 Task: Find connections with filter location Santa Cruz with filter topic #lawtechwith filter profile language English with filter current company AKQA with filter school The Bishop's School with filter industry Graphic Design with filter service category Lead Generation with filter keywords title Concierge
Action: Mouse moved to (543, 78)
Screenshot: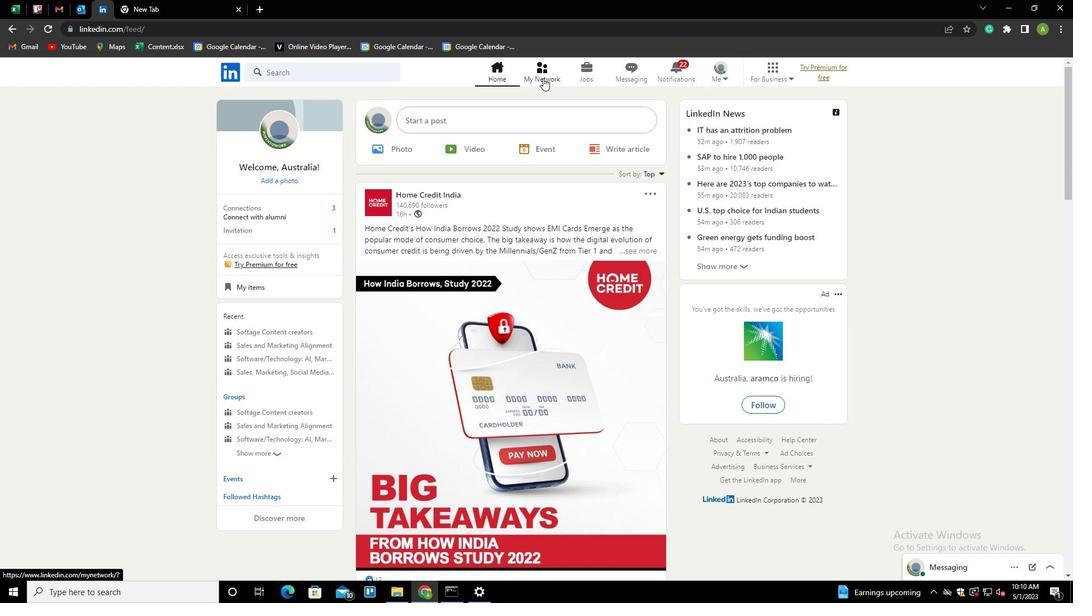 
Action: Mouse pressed left at (543, 78)
Screenshot: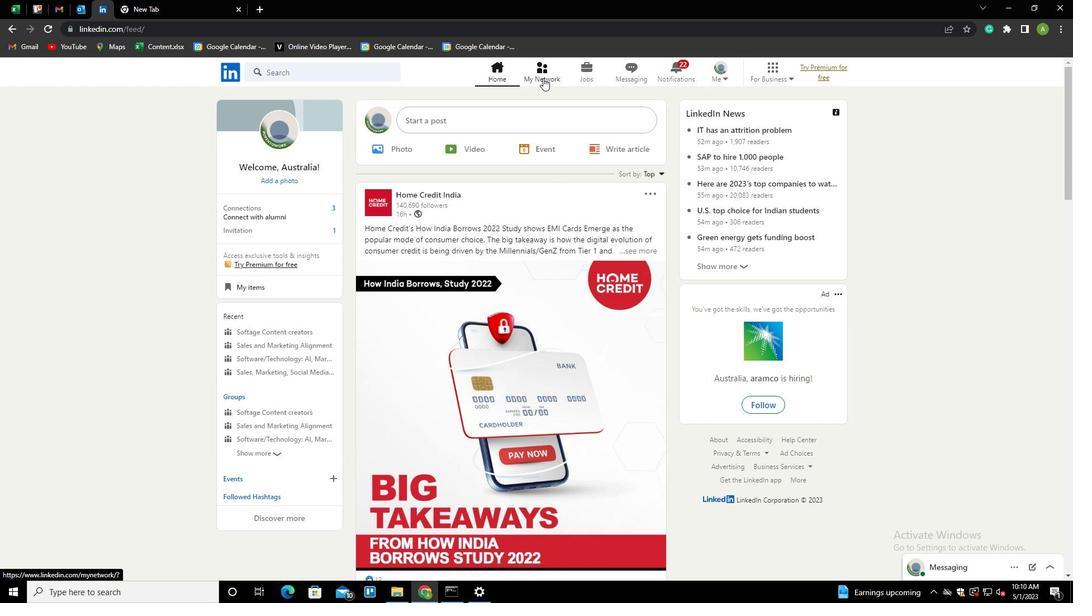 
Action: Mouse moved to (280, 134)
Screenshot: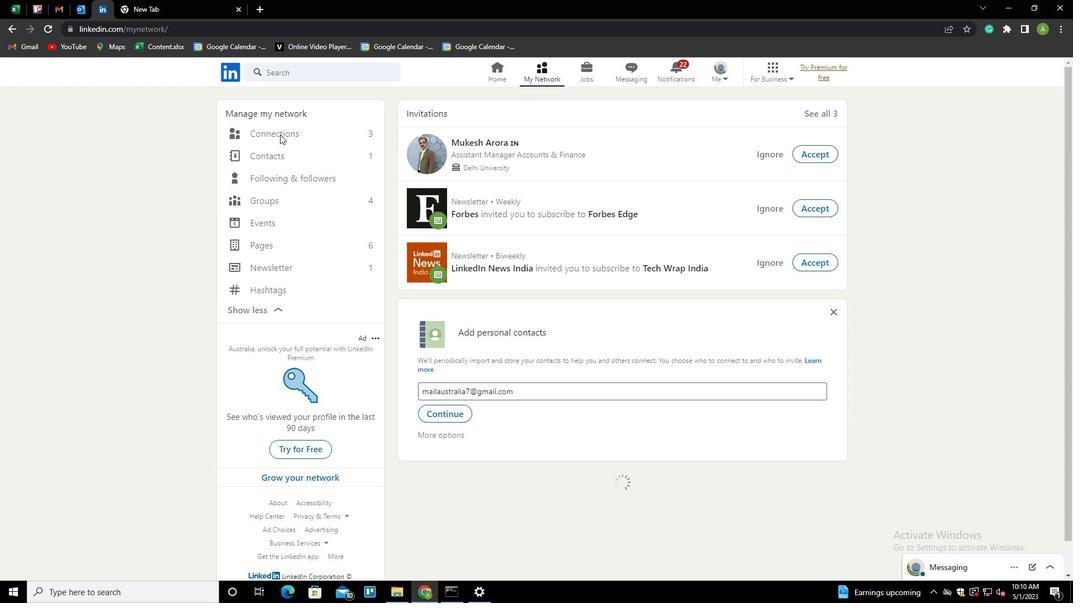 
Action: Mouse pressed left at (280, 134)
Screenshot: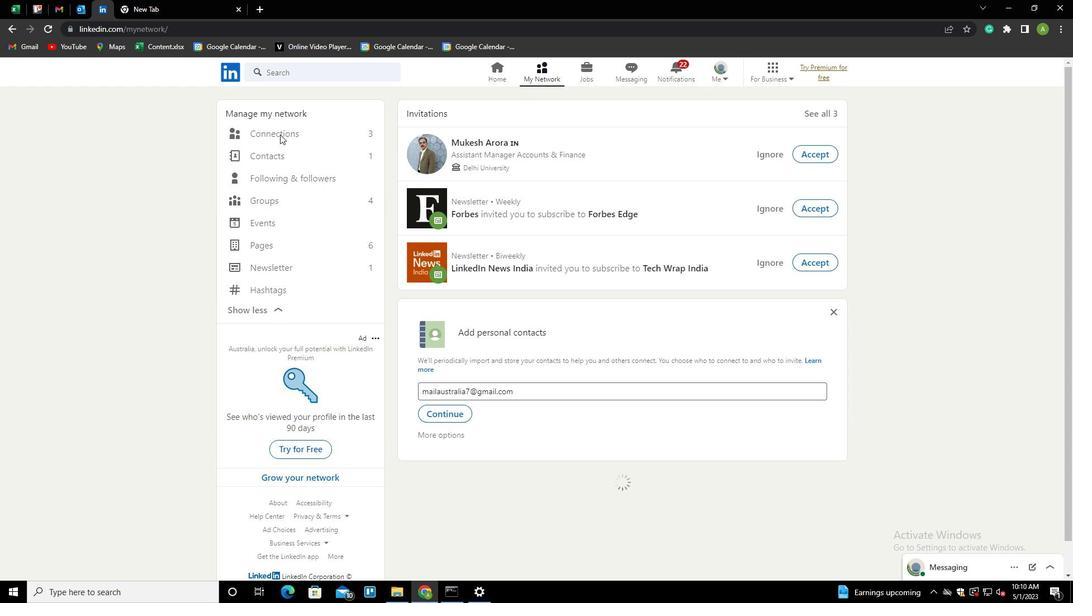 
Action: Mouse moved to (609, 134)
Screenshot: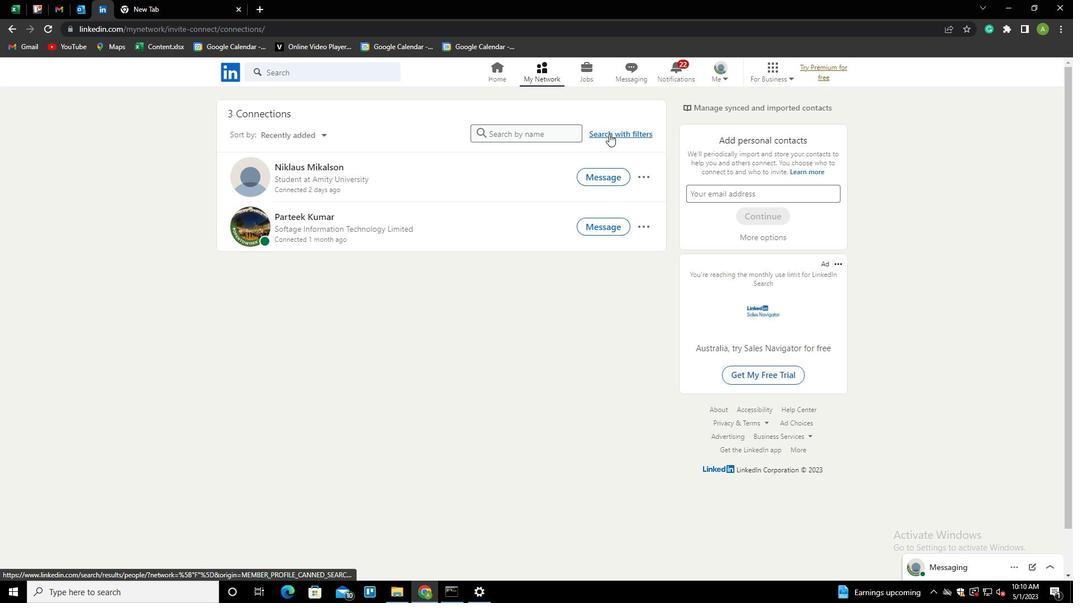 
Action: Mouse pressed left at (609, 134)
Screenshot: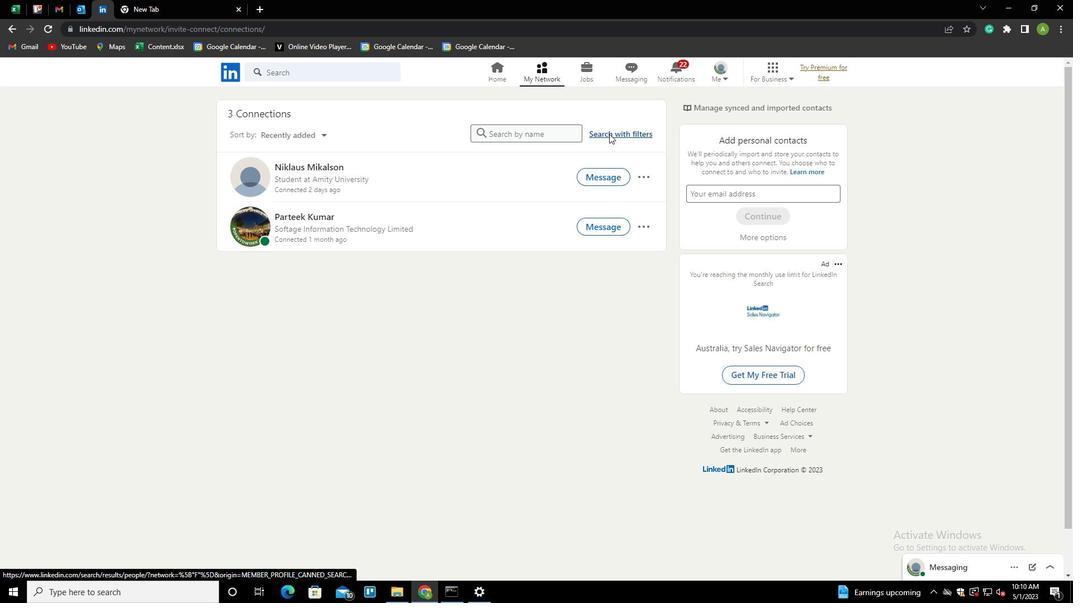 
Action: Mouse moved to (568, 103)
Screenshot: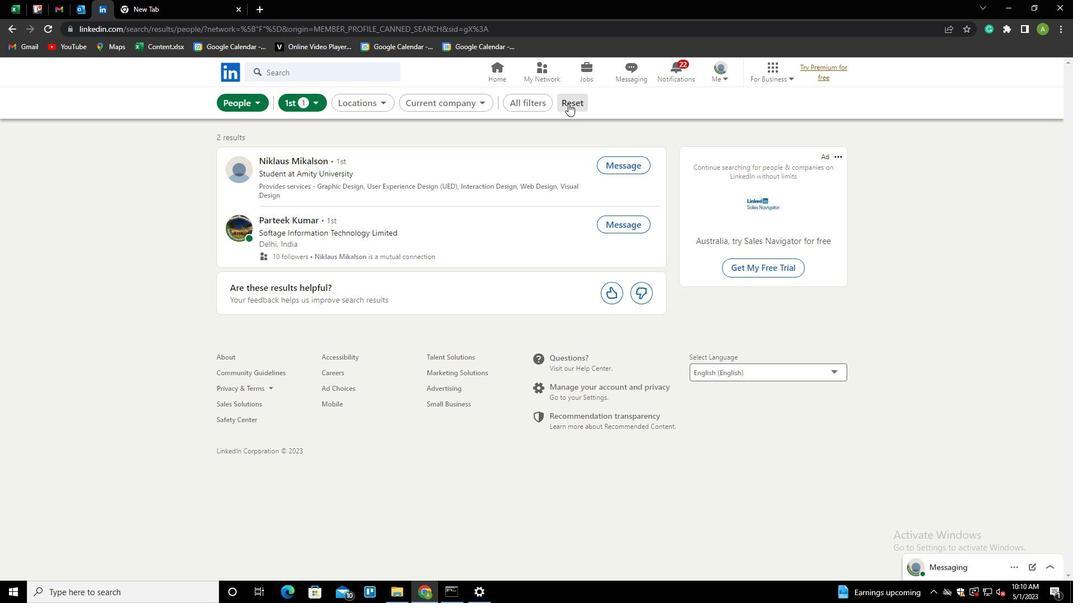 
Action: Mouse pressed left at (568, 103)
Screenshot: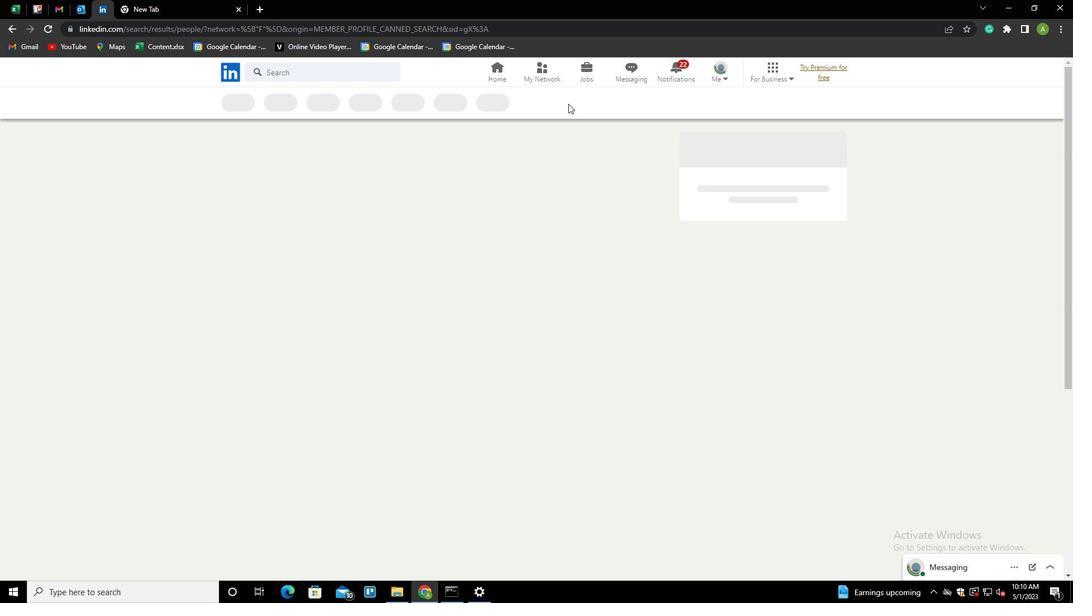 
Action: Mouse moved to (546, 107)
Screenshot: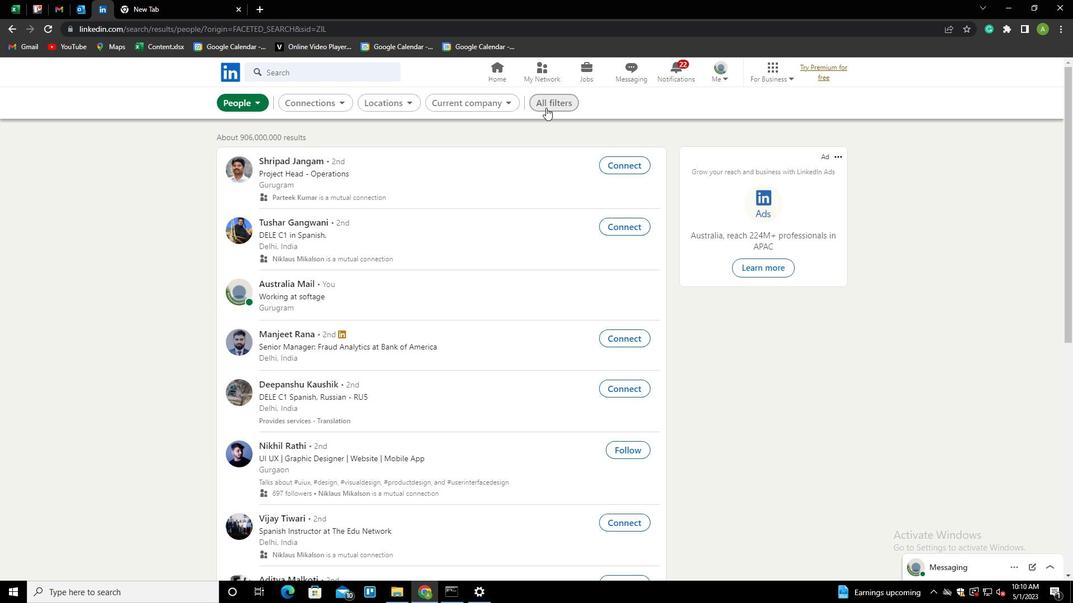 
Action: Mouse pressed left at (546, 107)
Screenshot: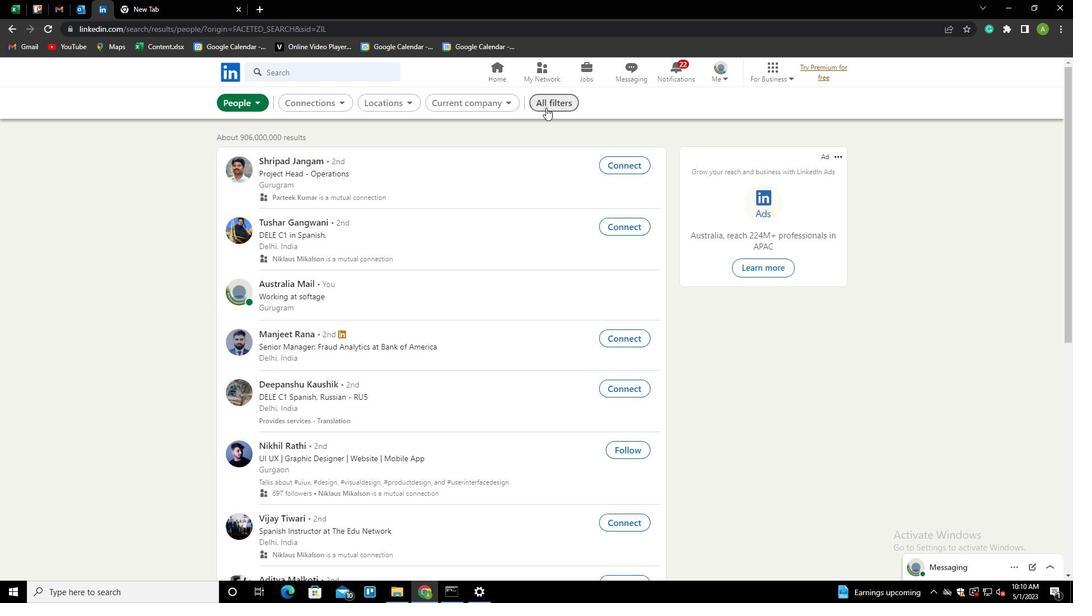 
Action: Mouse moved to (846, 251)
Screenshot: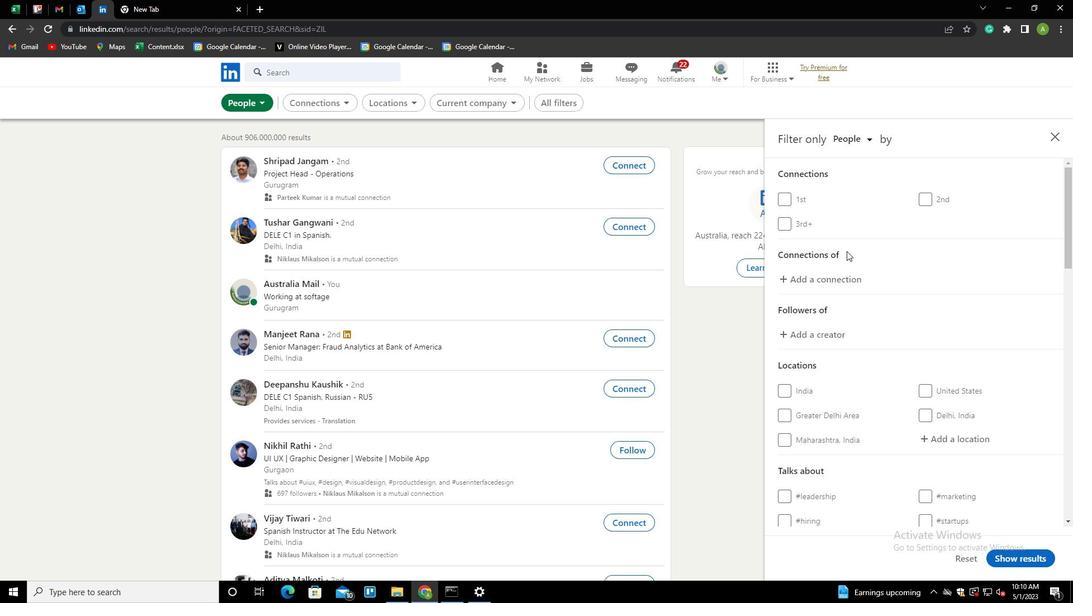 
Action: Mouse scrolled (846, 250) with delta (0, 0)
Screenshot: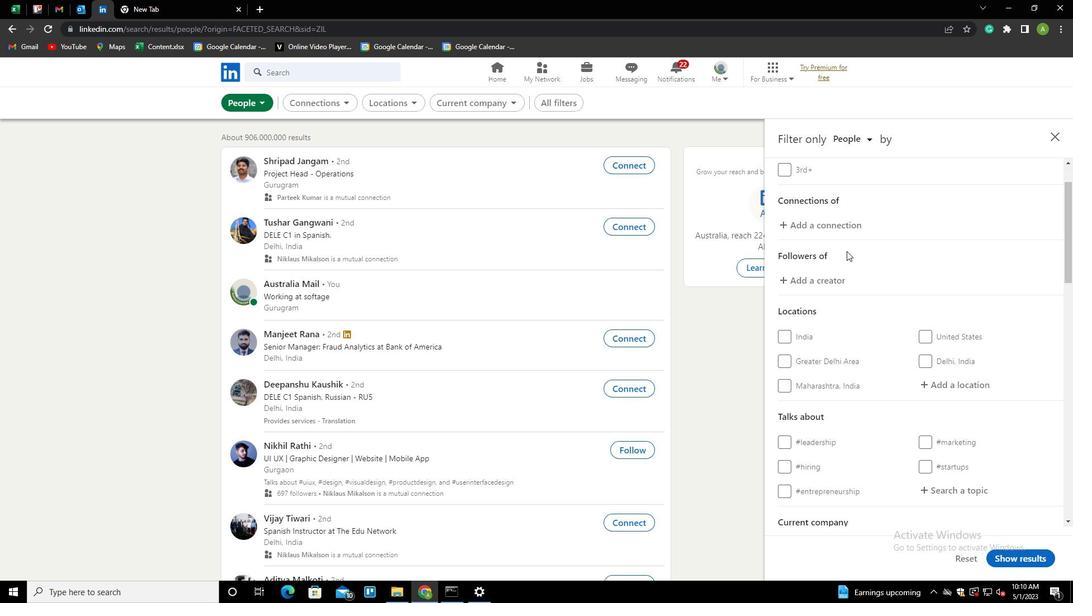 
Action: Mouse scrolled (846, 250) with delta (0, 0)
Screenshot: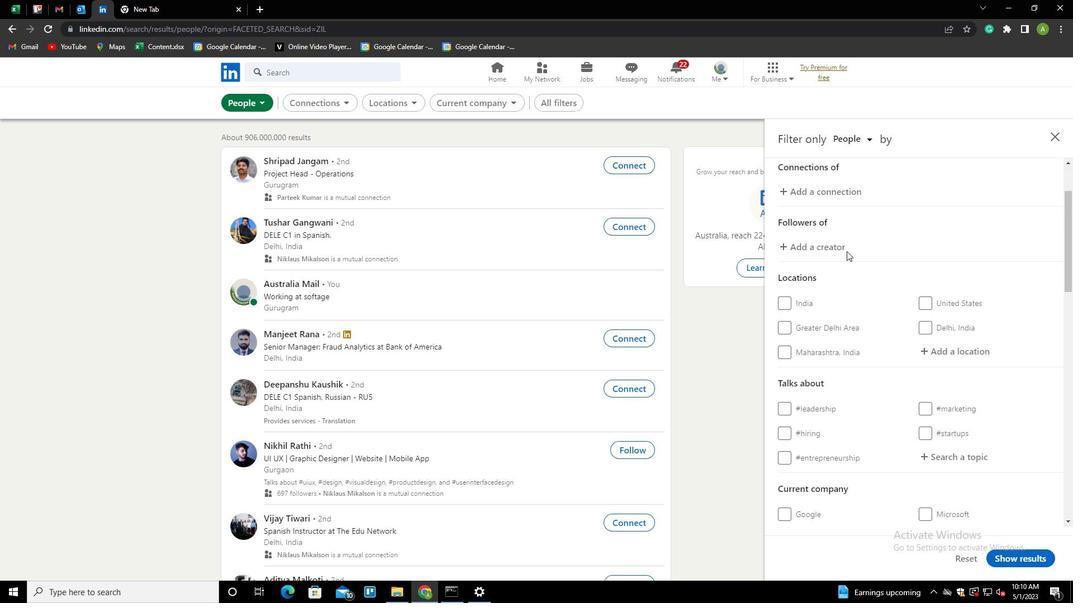 
Action: Mouse scrolled (846, 250) with delta (0, 0)
Screenshot: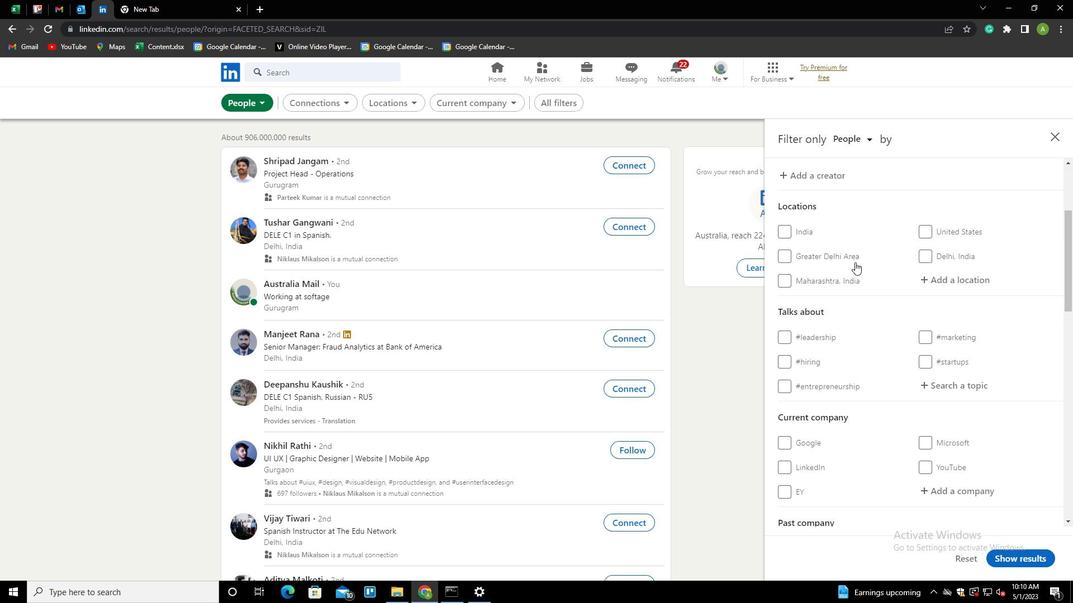 
Action: Mouse moved to (931, 266)
Screenshot: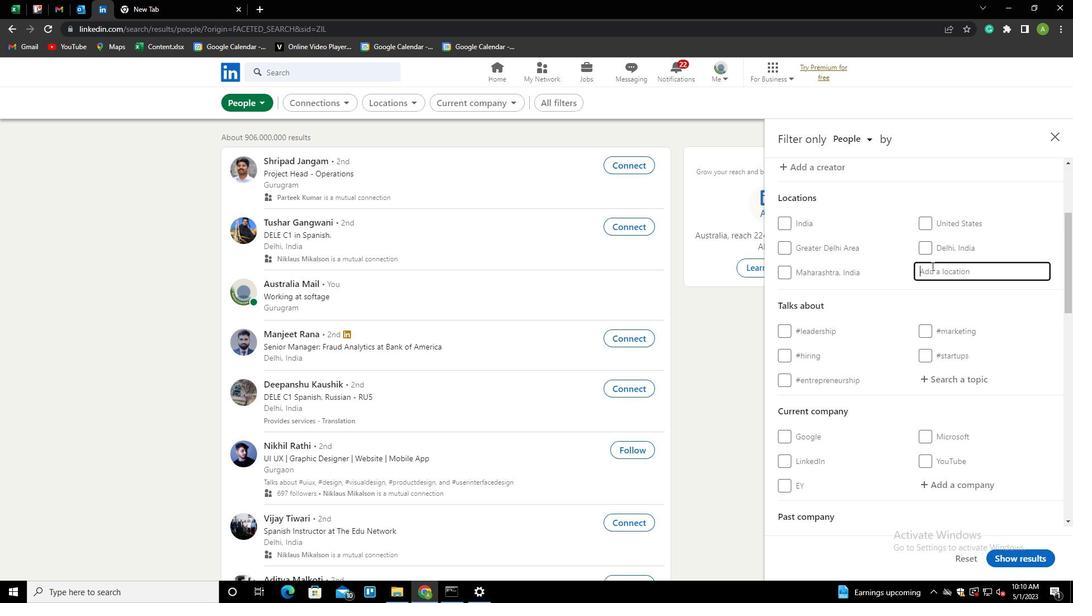 
Action: Mouse pressed left at (931, 266)
Screenshot: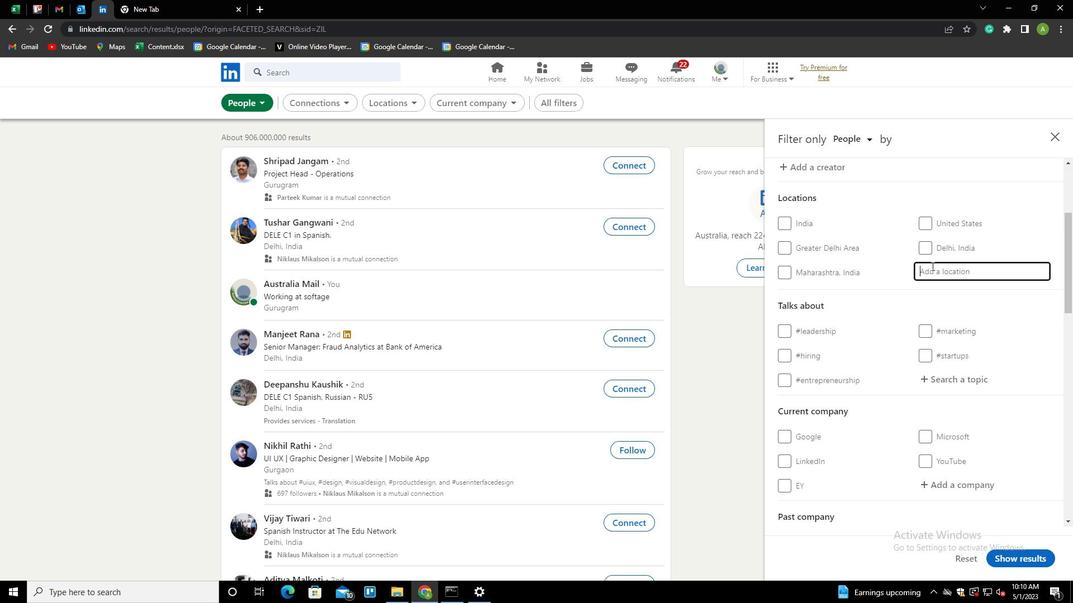 
Action: Key pressed <Key.shift>SANTA<Key.space>CRUZ<Key.down><Key.enter>
Screenshot: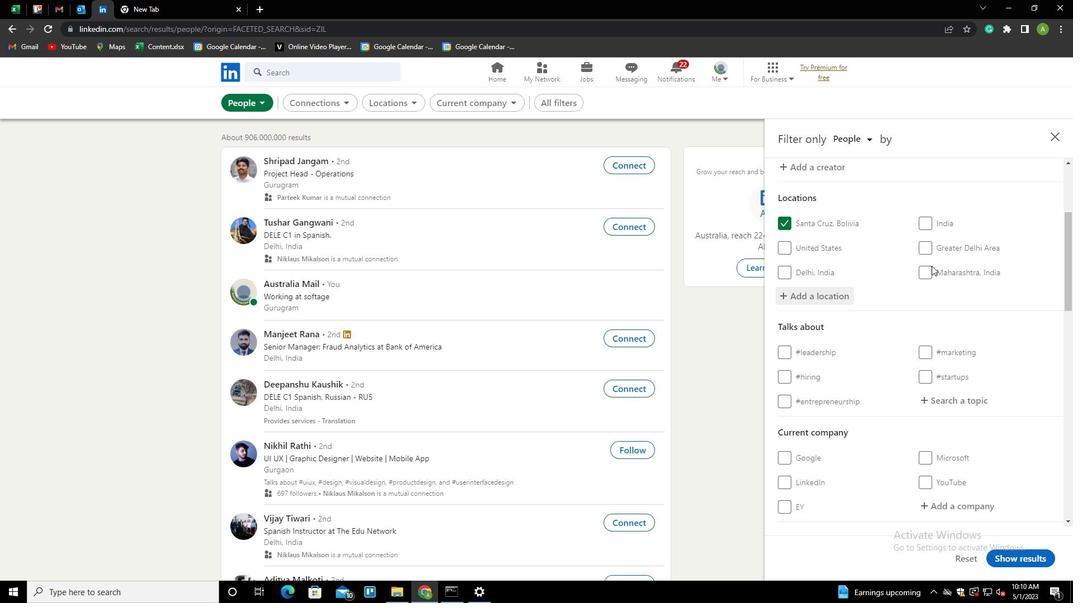 
Action: Mouse scrolled (931, 265) with delta (0, 0)
Screenshot: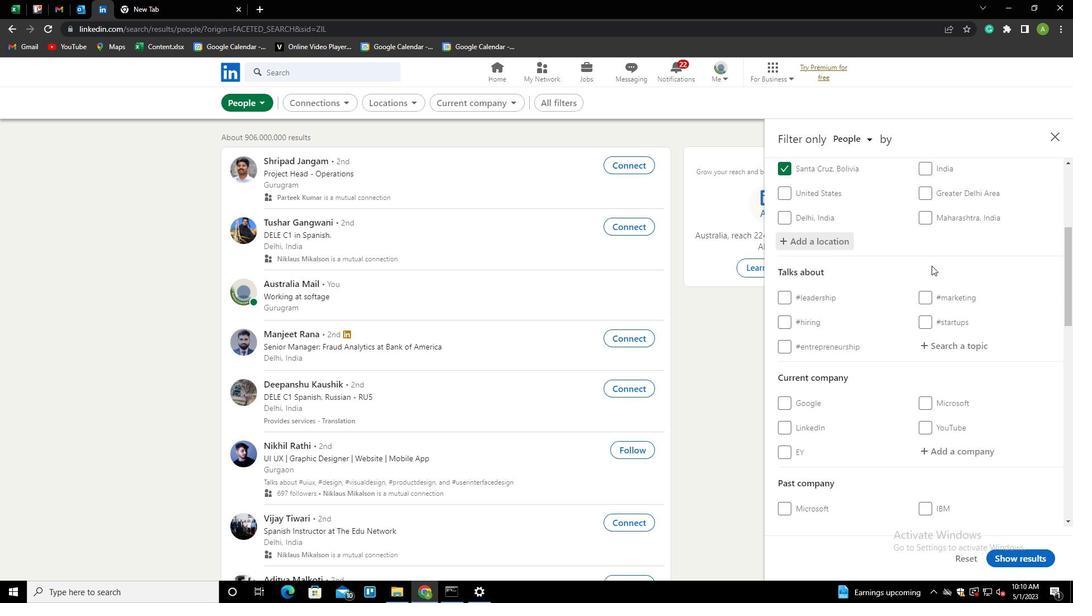 
Action: Mouse scrolled (931, 265) with delta (0, 0)
Screenshot: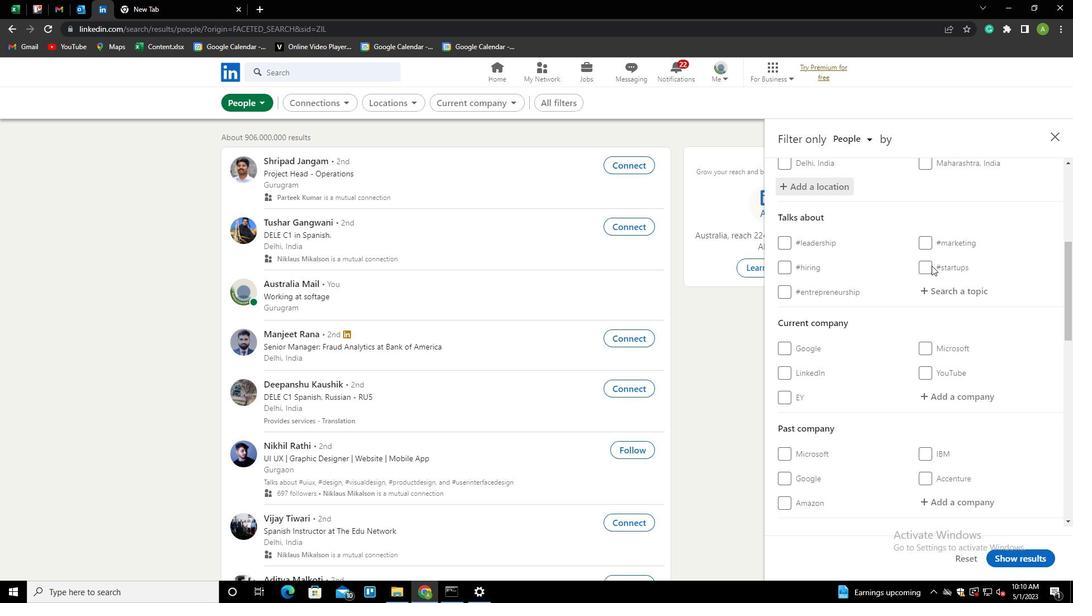
Action: Mouse moved to (940, 292)
Screenshot: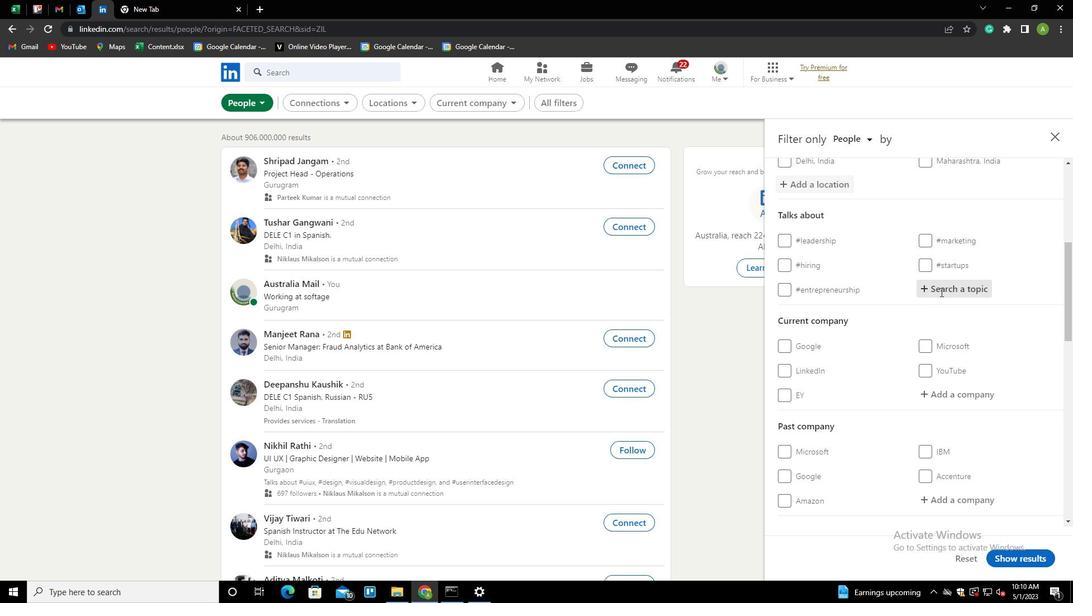 
Action: Mouse pressed left at (940, 292)
Screenshot: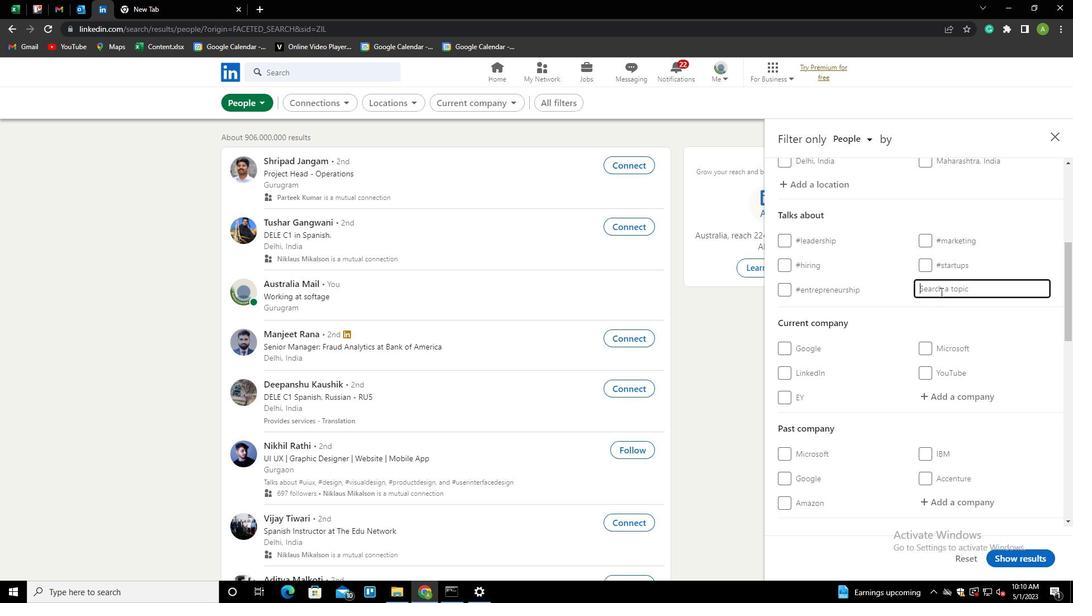 
Action: Key pressed LAWTECH<Key.down><Key.enter>
Screenshot: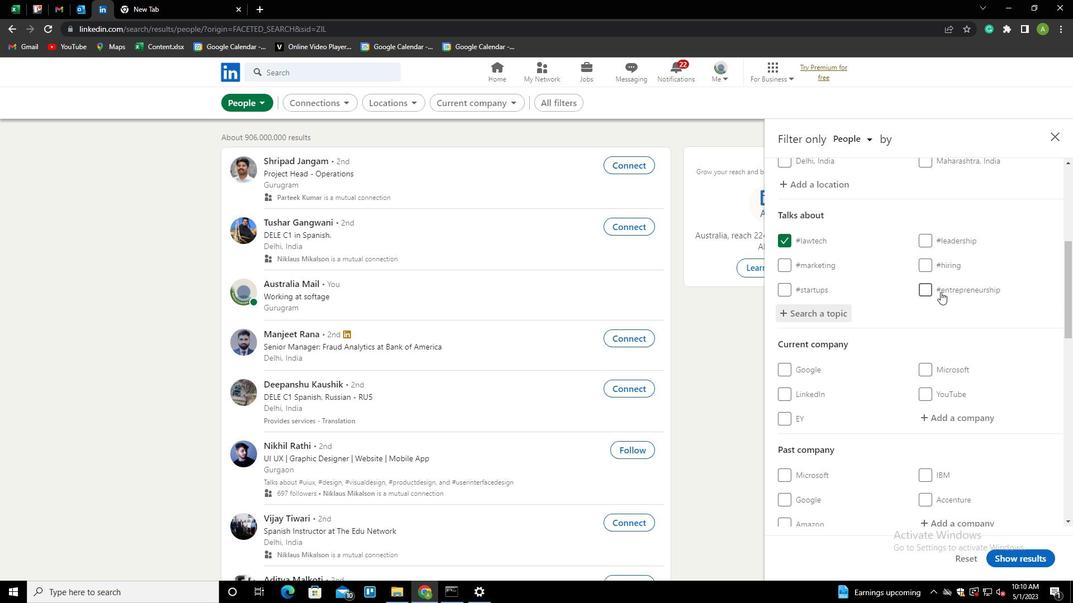 
Action: Mouse scrolled (940, 291) with delta (0, 0)
Screenshot: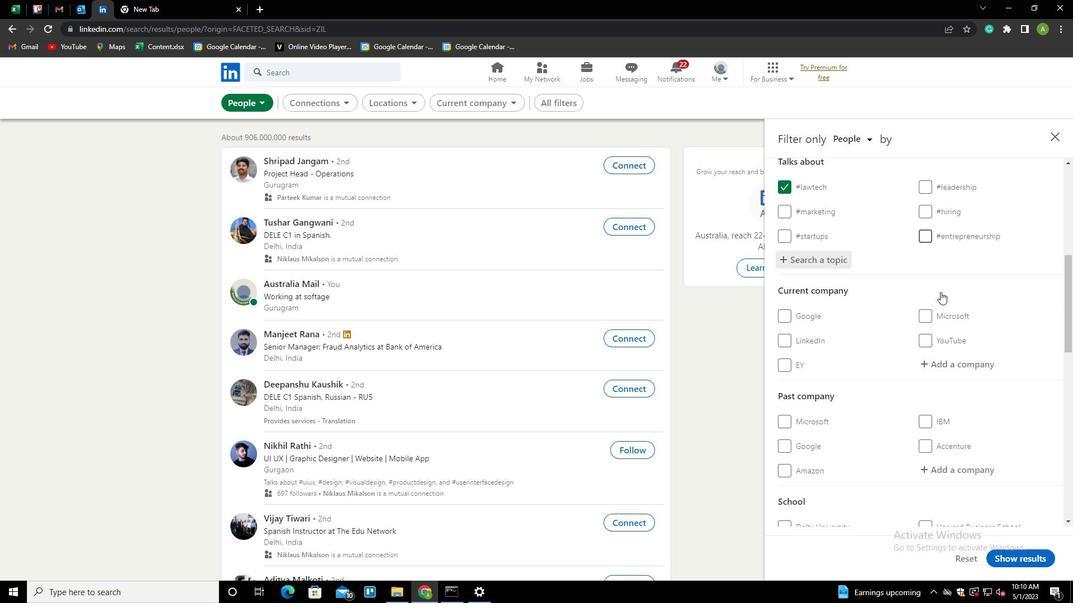 
Action: Mouse scrolled (940, 291) with delta (0, 0)
Screenshot: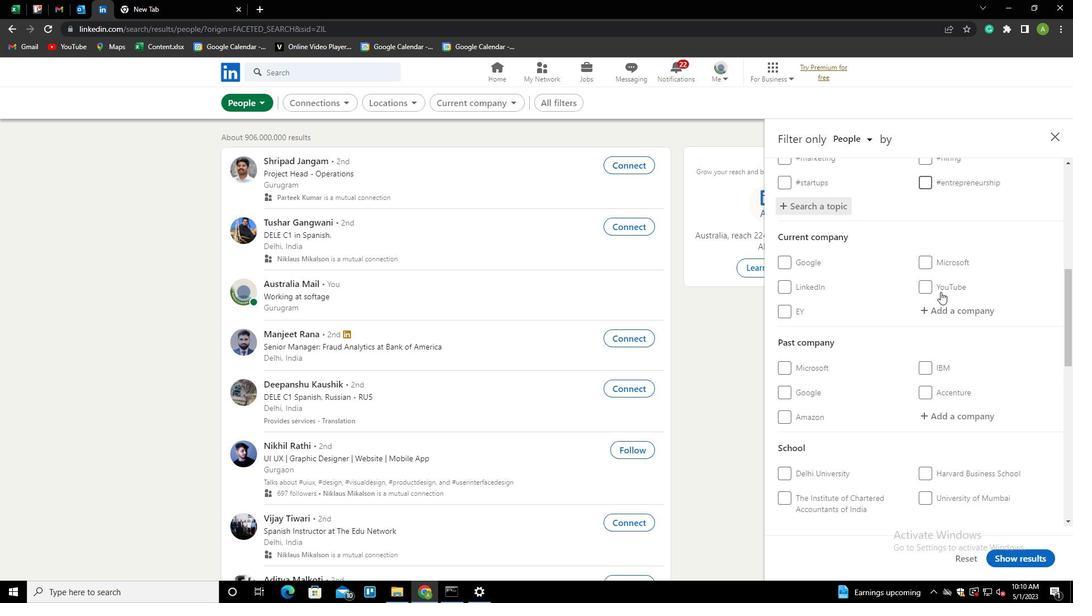 
Action: Mouse scrolled (940, 291) with delta (0, 0)
Screenshot: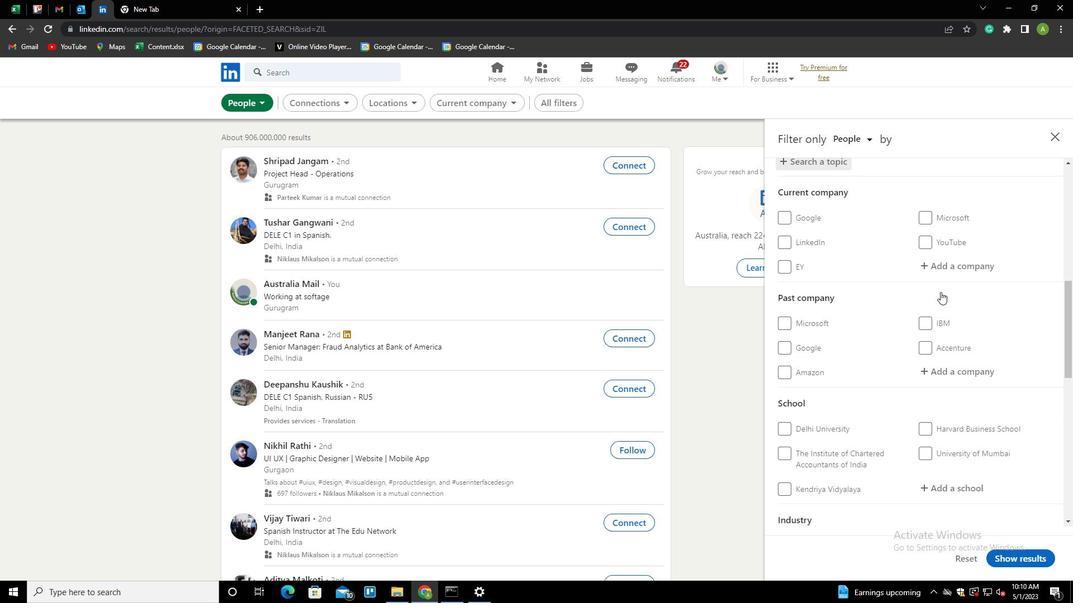 
Action: Mouse scrolled (940, 291) with delta (0, 0)
Screenshot: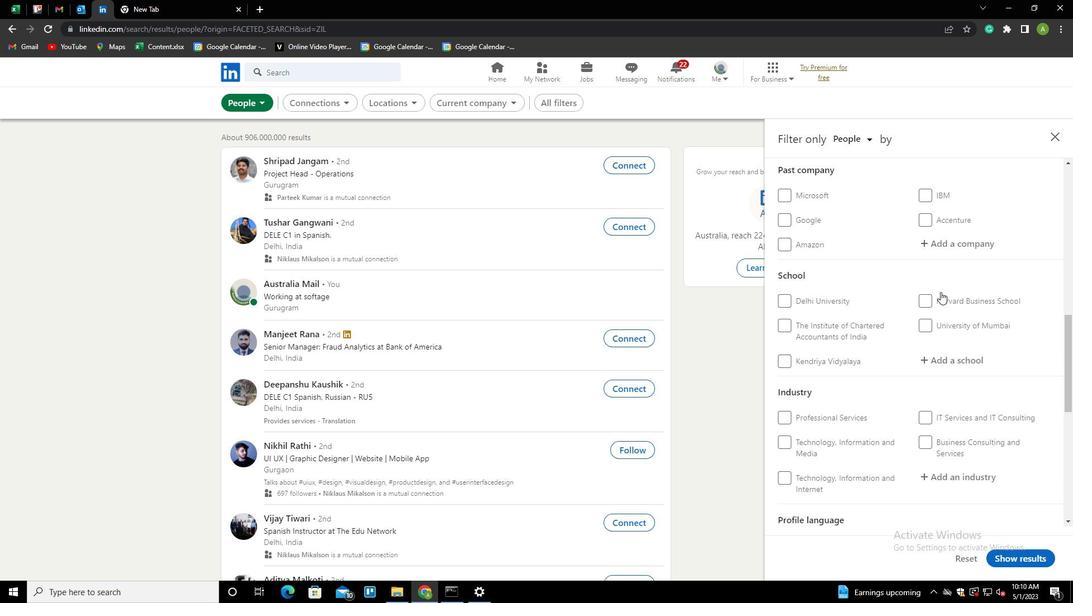
Action: Mouse scrolled (940, 291) with delta (0, 0)
Screenshot: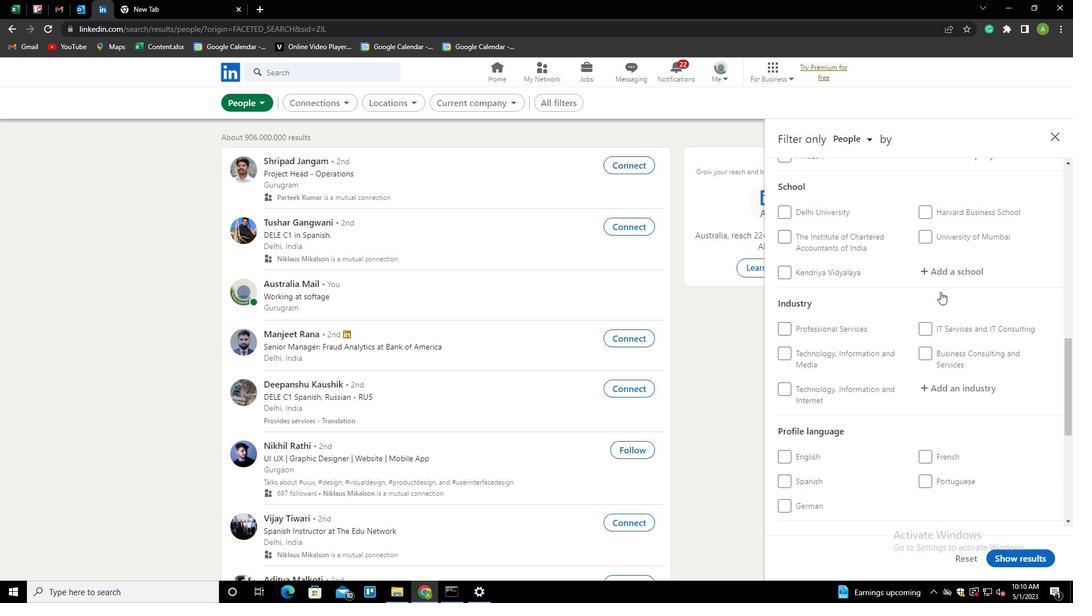 
Action: Mouse scrolled (940, 291) with delta (0, 0)
Screenshot: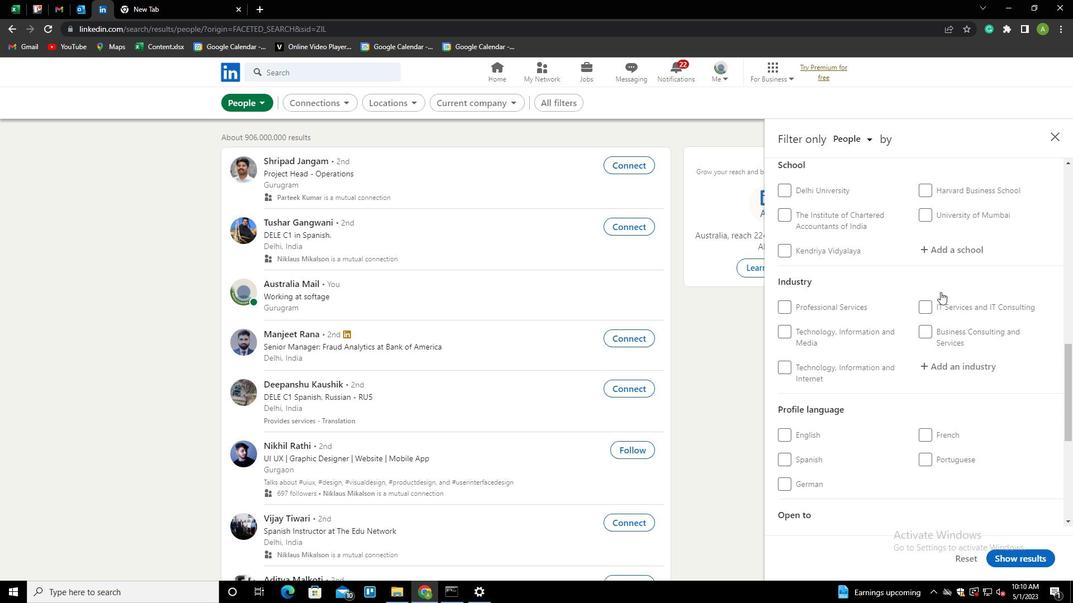 
Action: Mouse scrolled (940, 291) with delta (0, 0)
Screenshot: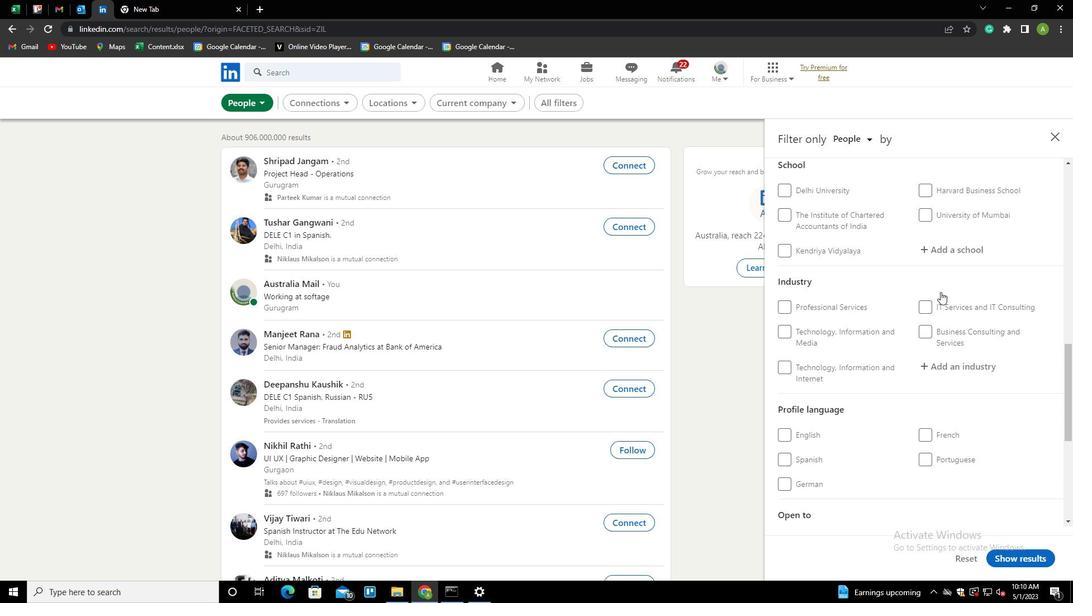 
Action: Mouse scrolled (940, 291) with delta (0, 0)
Screenshot: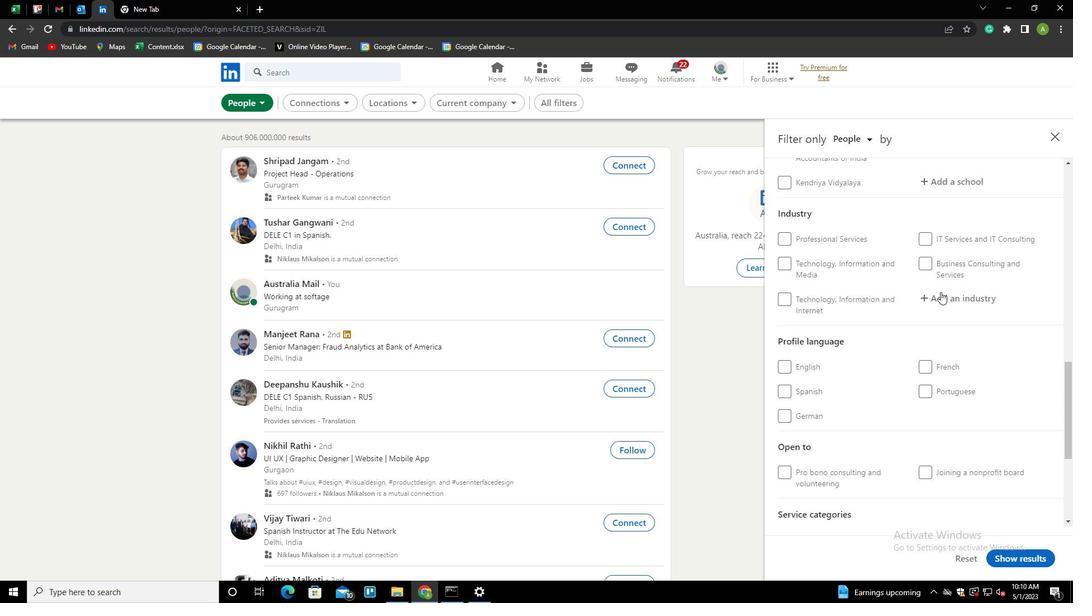 
Action: Mouse scrolled (940, 291) with delta (0, 0)
Screenshot: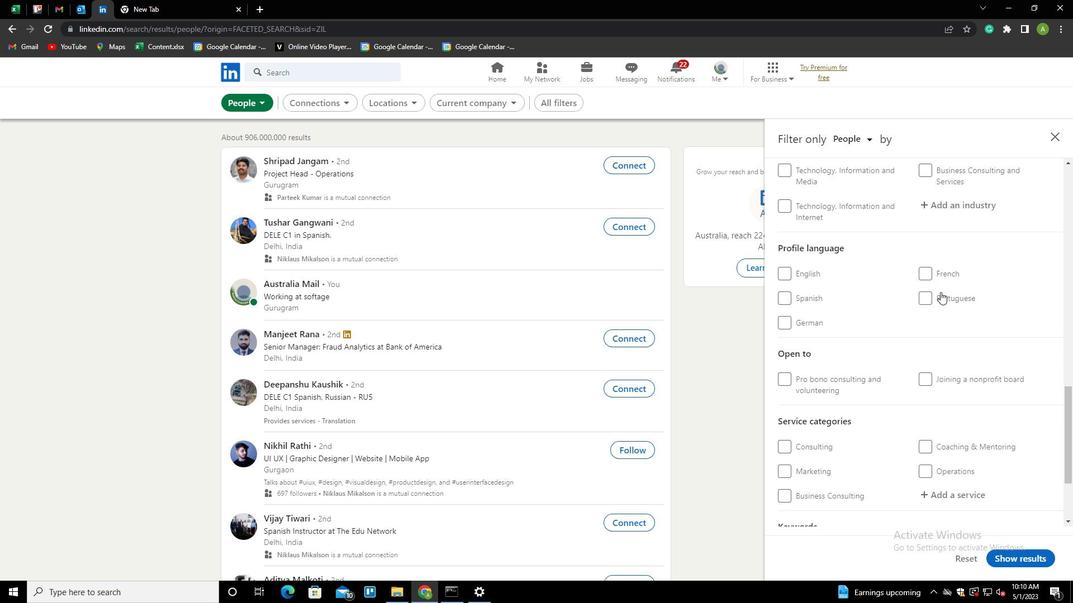 
Action: Mouse scrolled (940, 291) with delta (0, 0)
Screenshot: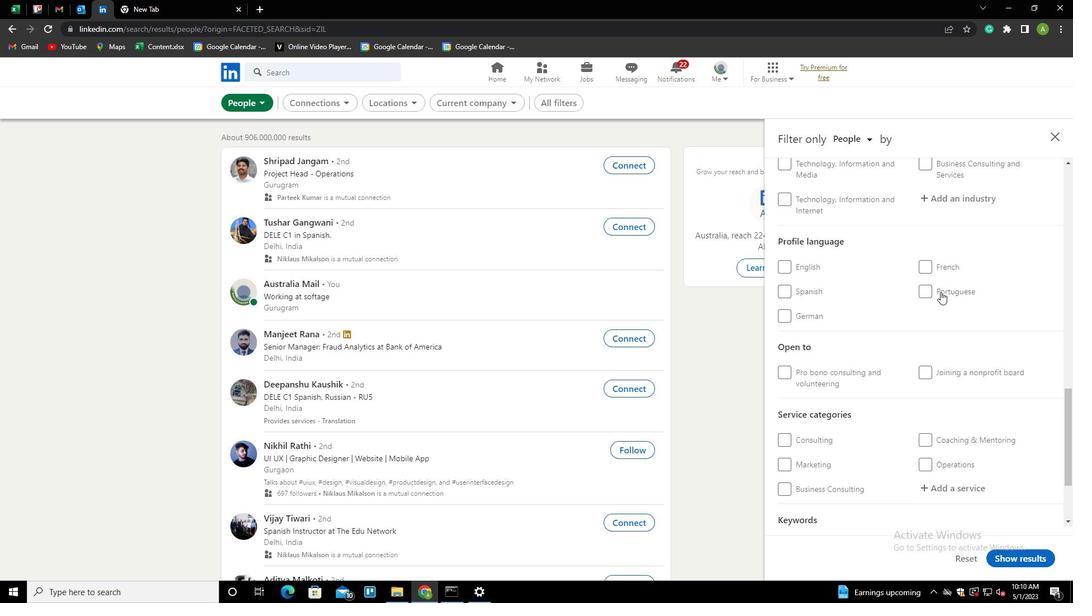 
Action: Mouse moved to (789, 264)
Screenshot: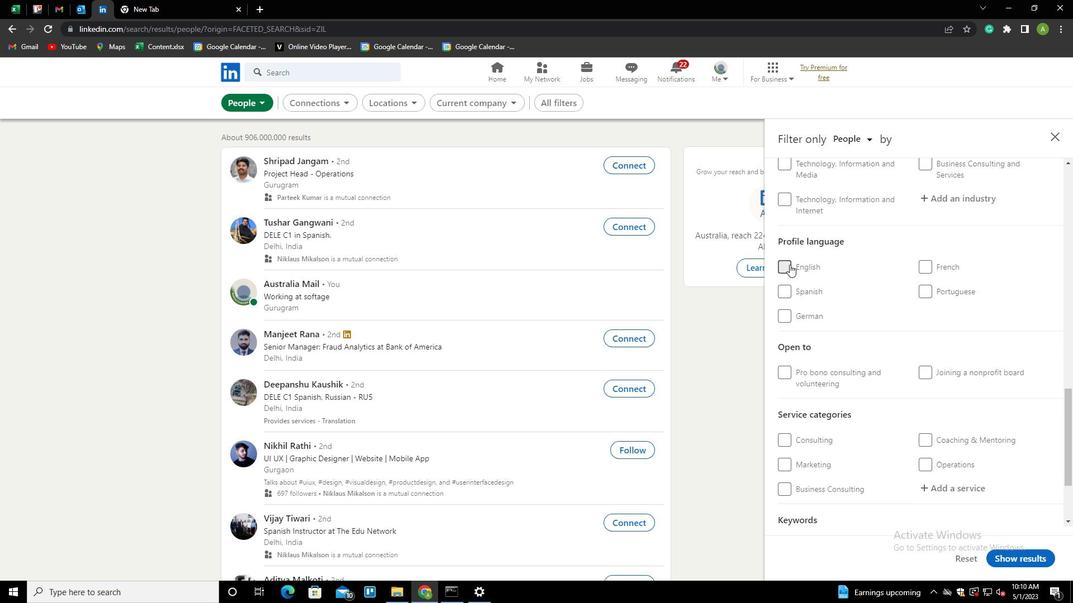 
Action: Mouse pressed left at (789, 264)
Screenshot: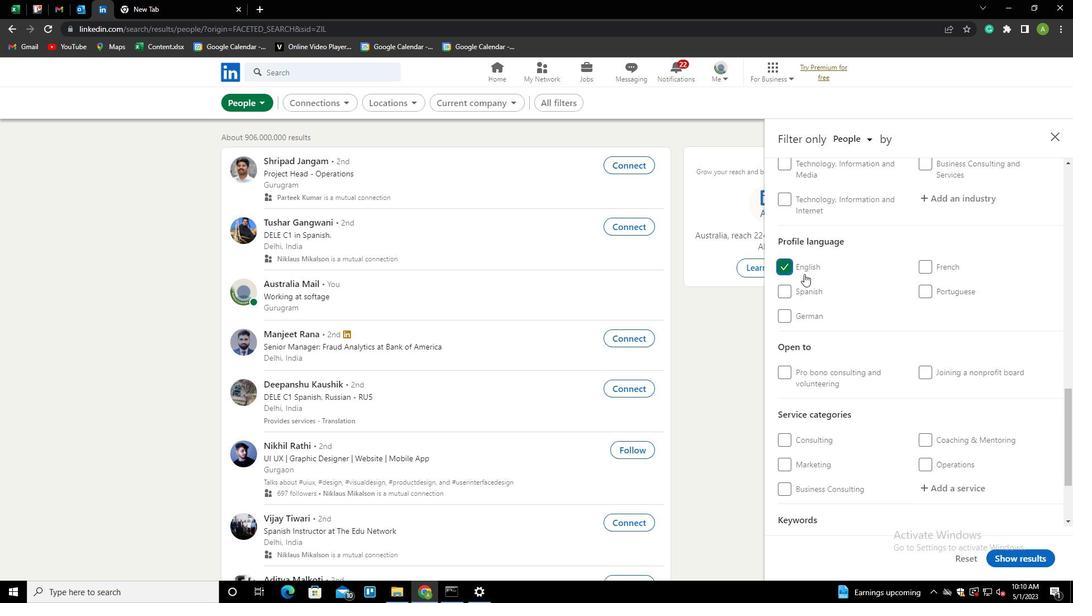 
Action: Mouse moved to (879, 318)
Screenshot: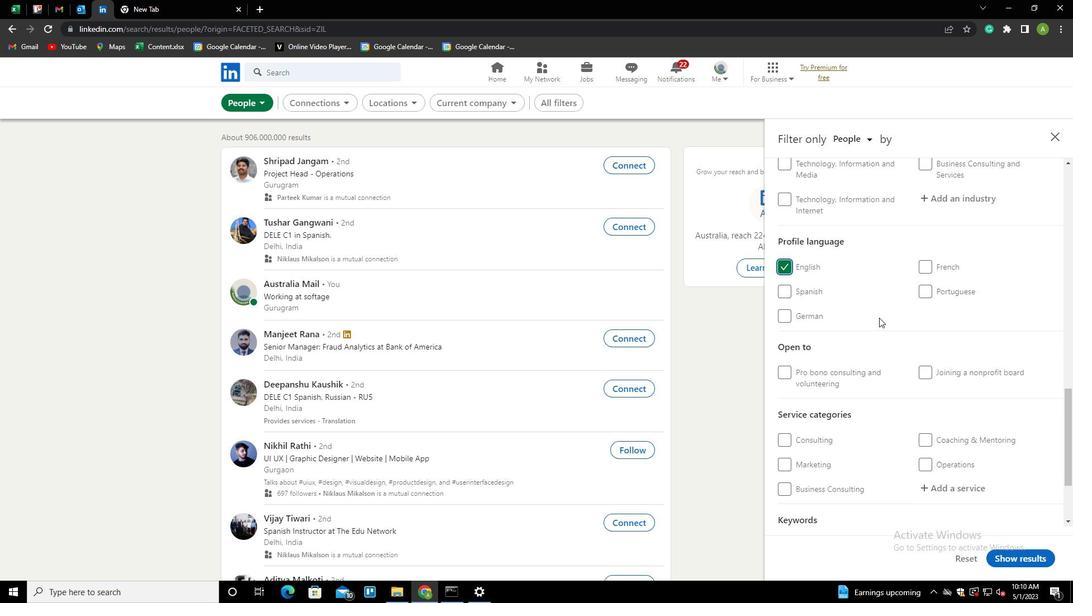 
Action: Mouse scrolled (879, 318) with delta (0, 0)
Screenshot: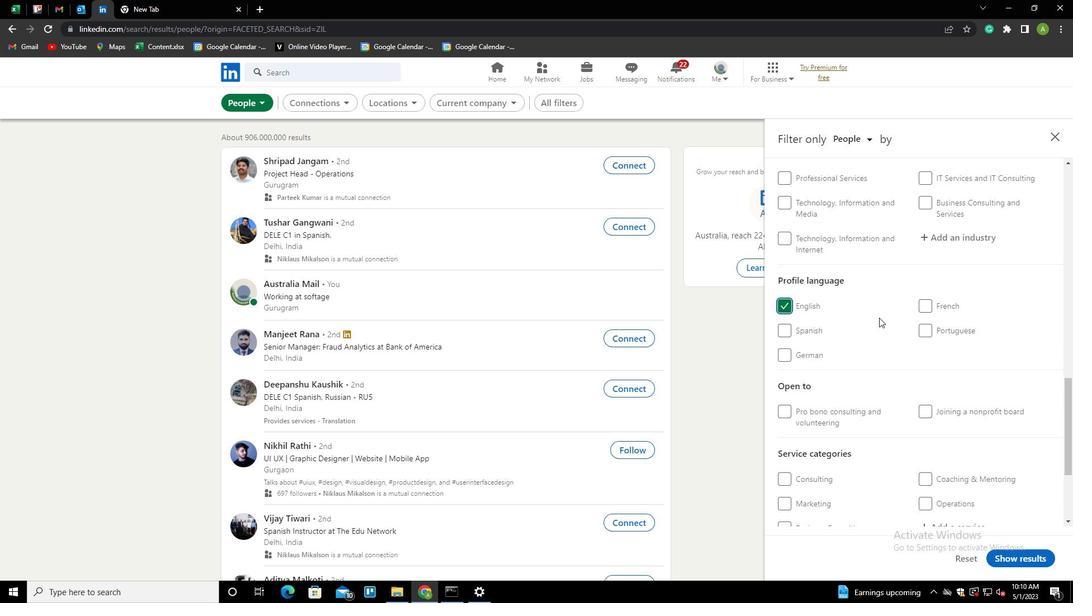 
Action: Mouse scrolled (879, 318) with delta (0, 0)
Screenshot: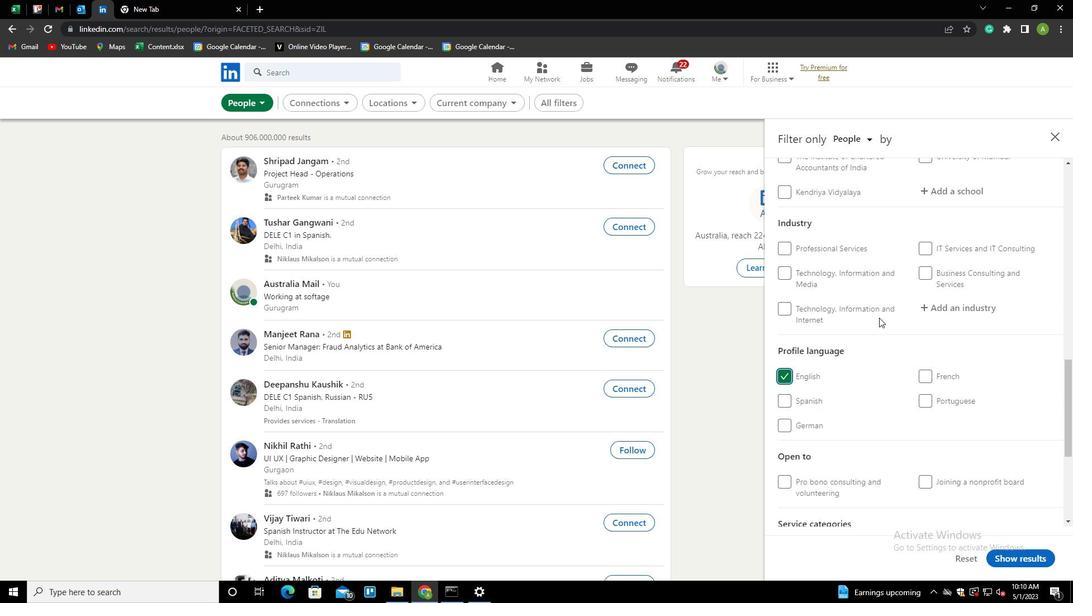 
Action: Mouse scrolled (879, 318) with delta (0, 0)
Screenshot: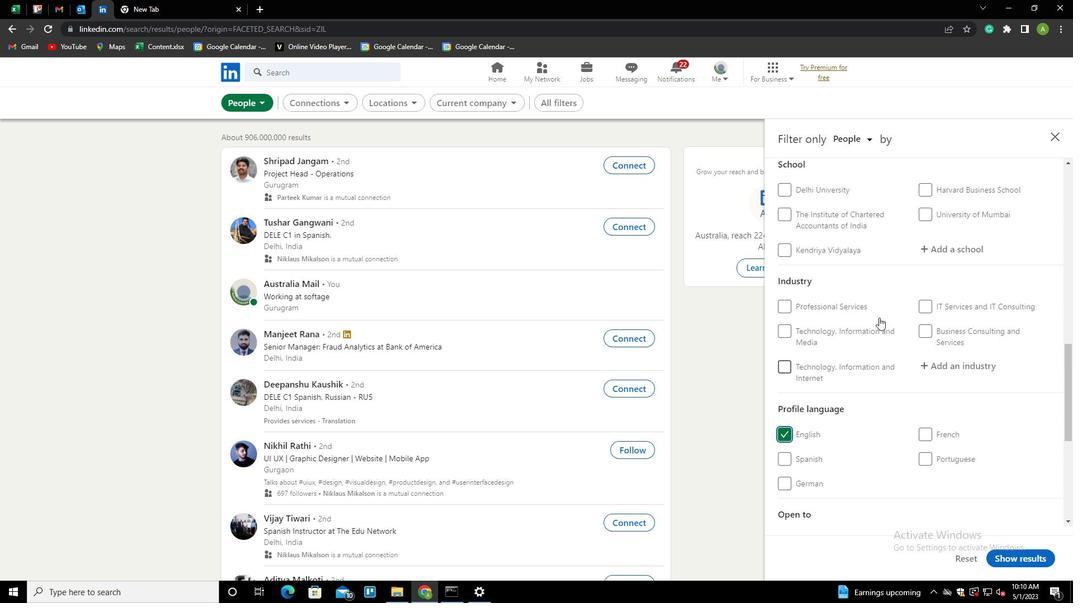 
Action: Mouse scrolled (879, 318) with delta (0, 0)
Screenshot: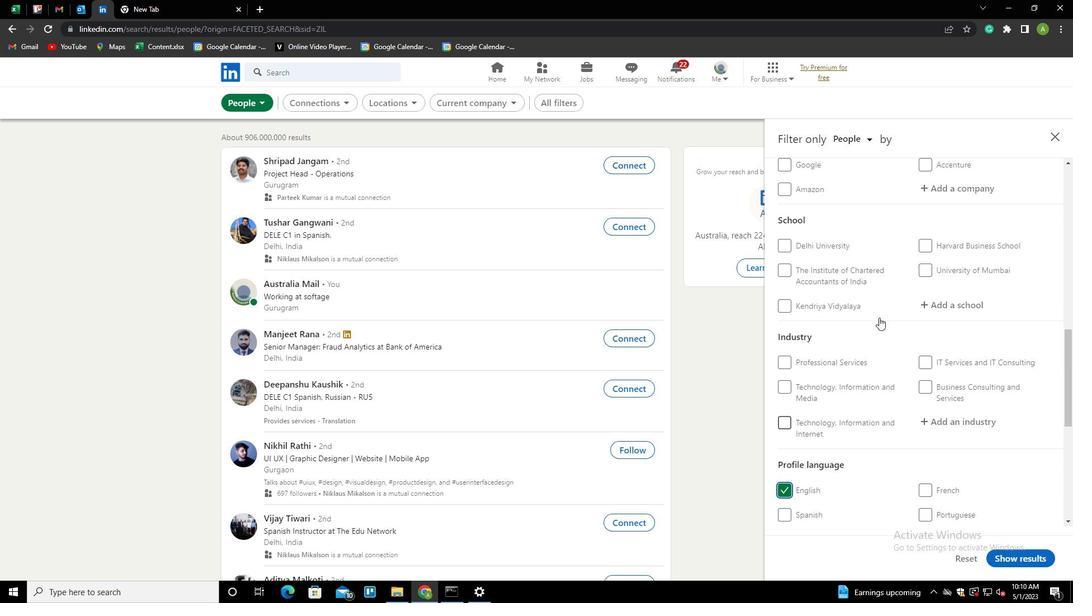 
Action: Mouse scrolled (879, 318) with delta (0, 0)
Screenshot: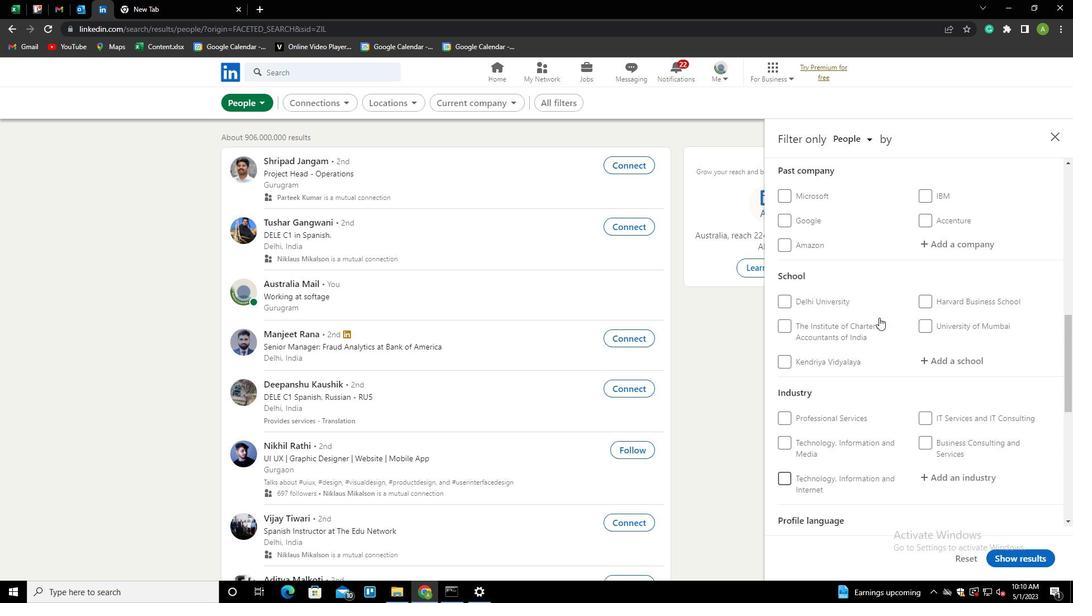 
Action: Mouse scrolled (879, 318) with delta (0, 0)
Screenshot: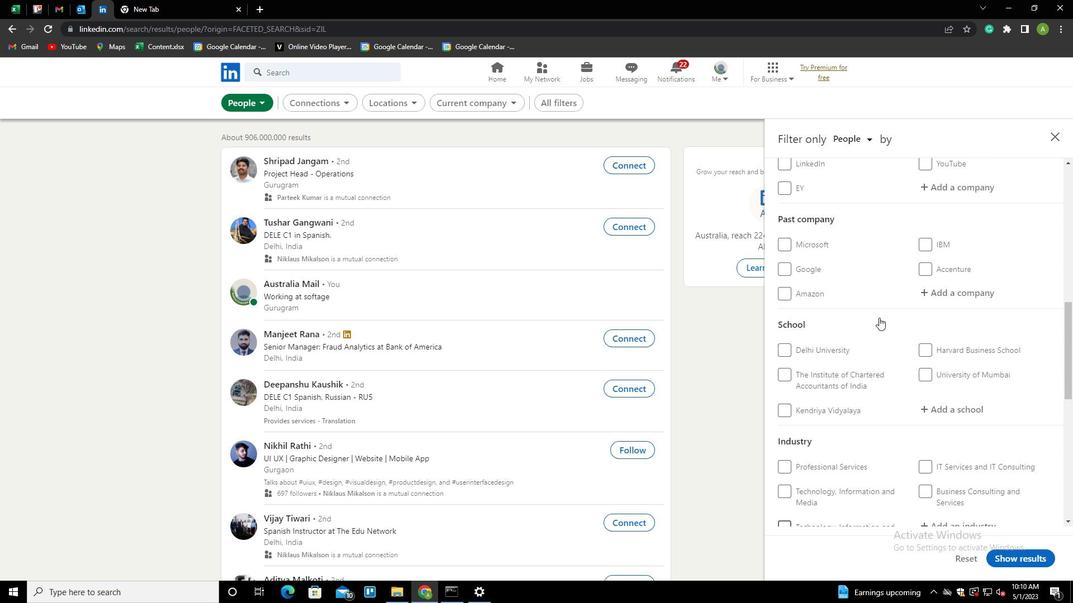 
Action: Mouse scrolled (879, 318) with delta (0, 0)
Screenshot: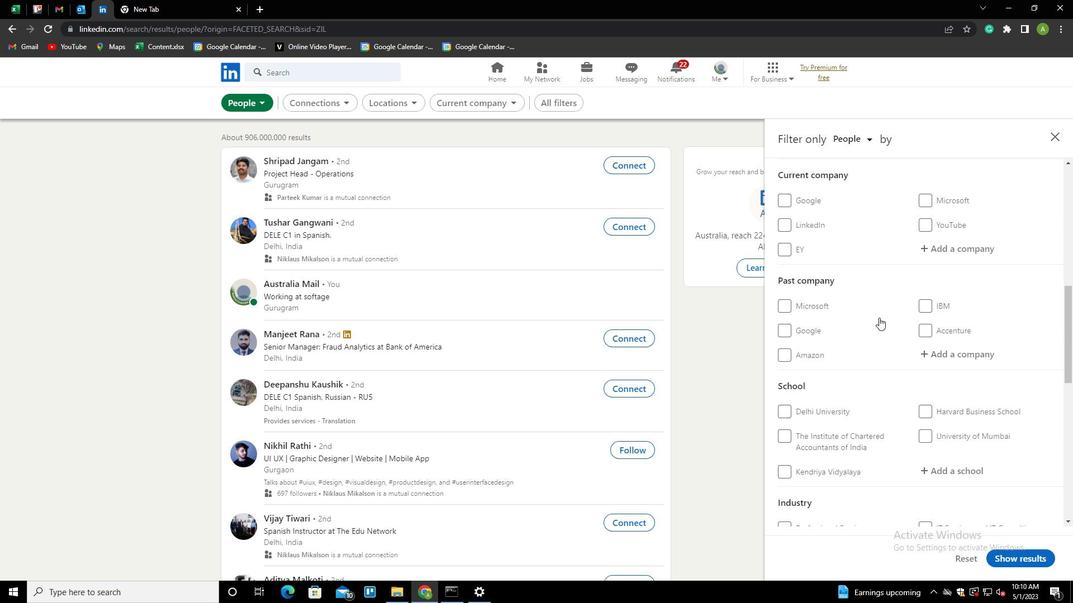 
Action: Mouse scrolled (879, 318) with delta (0, 0)
Screenshot: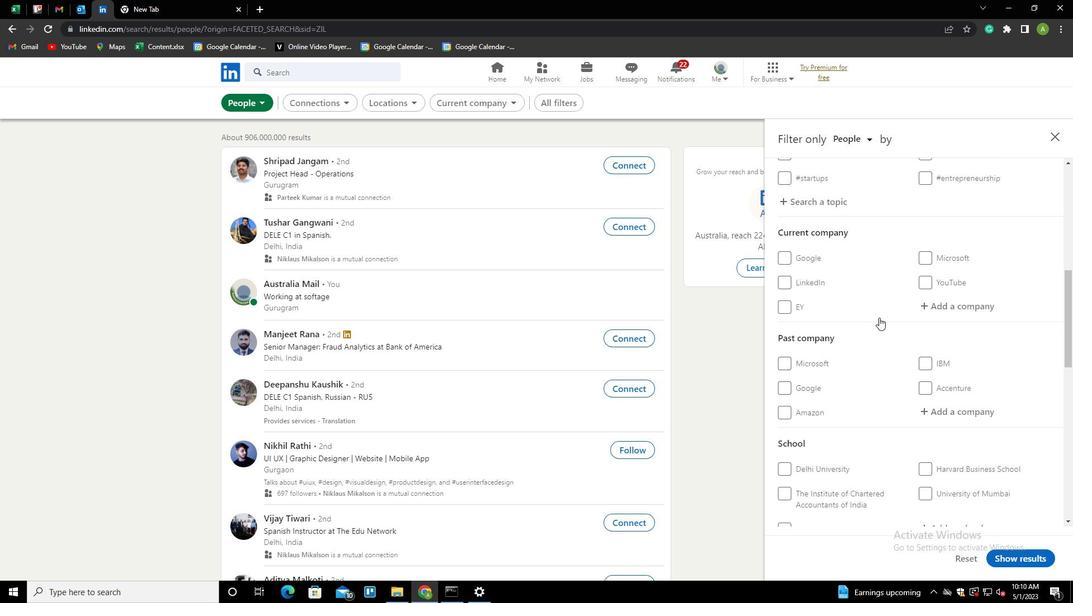 
Action: Mouse moved to (916, 325)
Screenshot: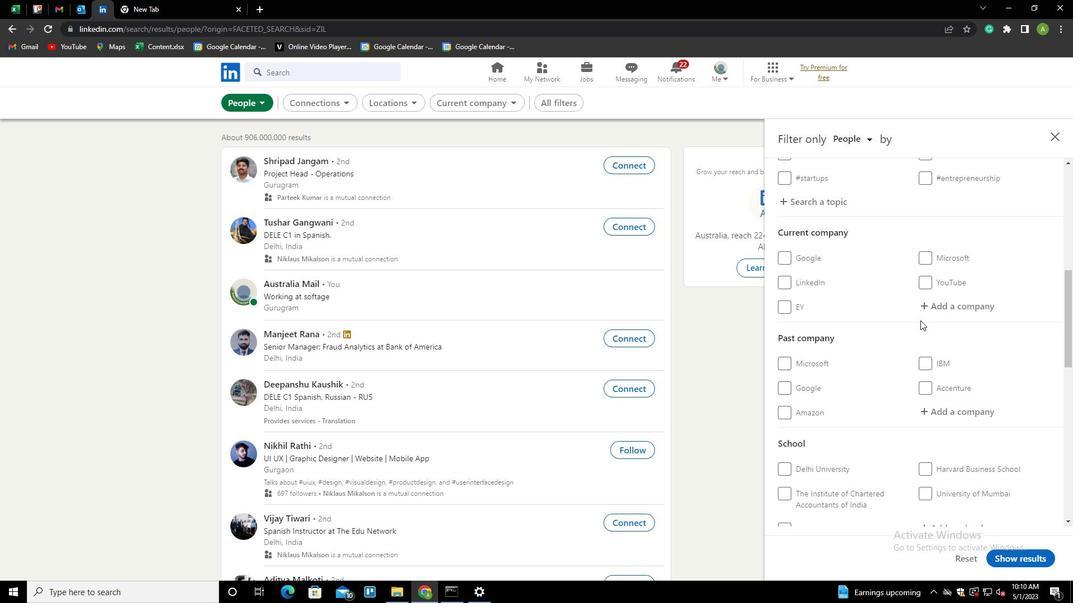 
Action: Key pressed <Key.shift>
Screenshot: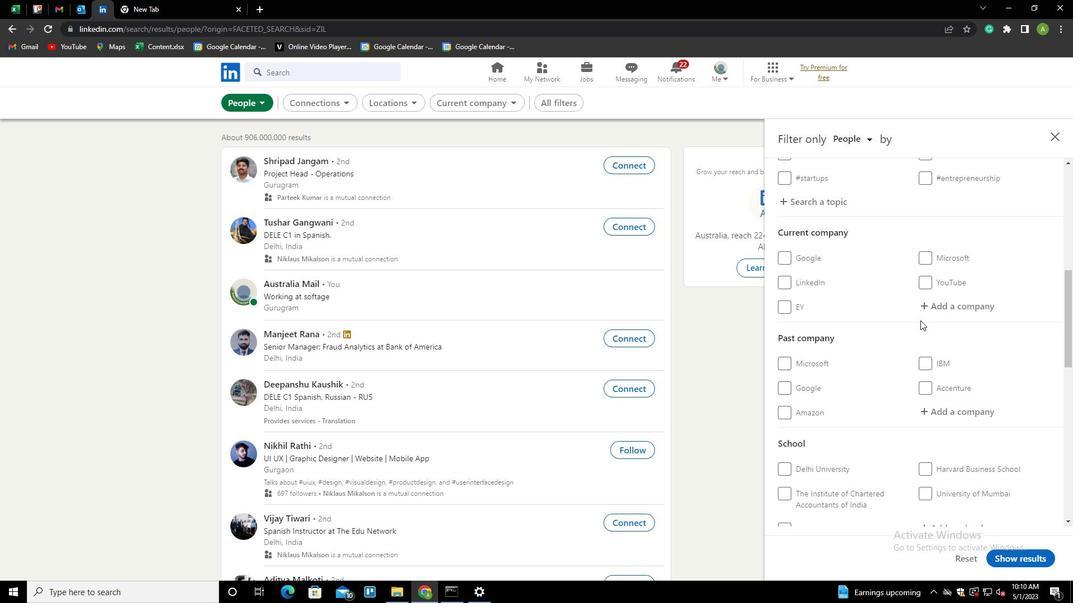 
Action: Mouse moved to (927, 312)
Screenshot: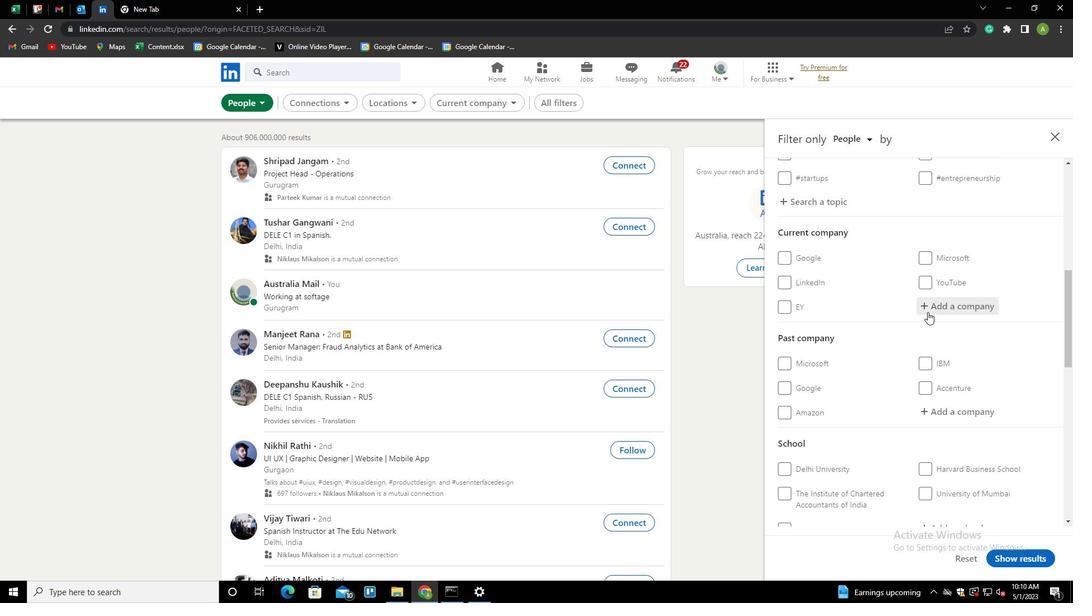 
Action: Key pressed <Key.shift><Key.shift><Key.shift><Key.shift><Key.shift><Key.shift><Key.shift>A
Screenshot: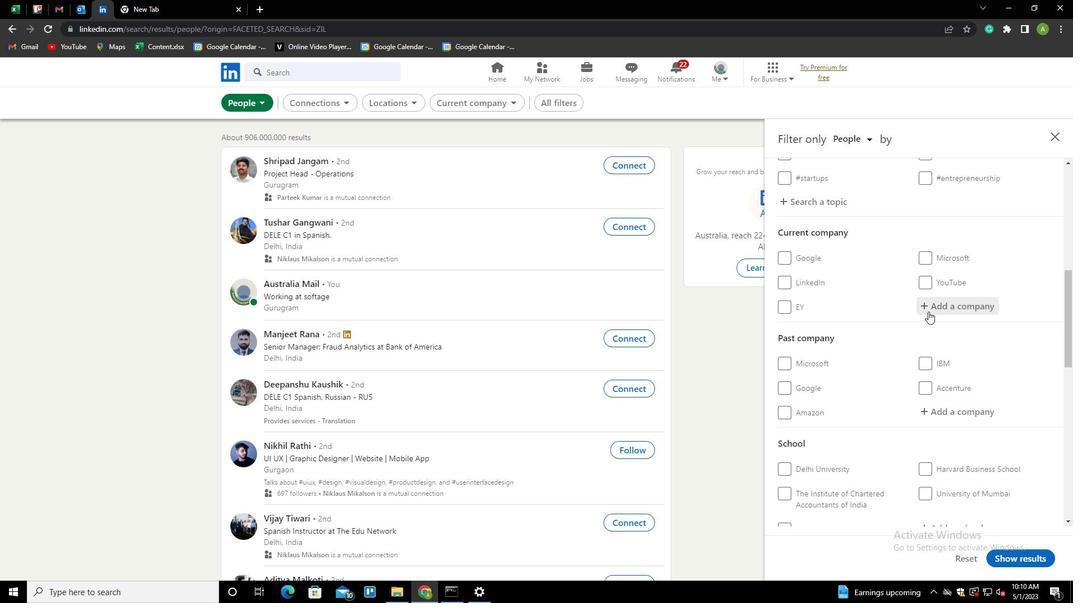 
Action: Mouse moved to (928, 311)
Screenshot: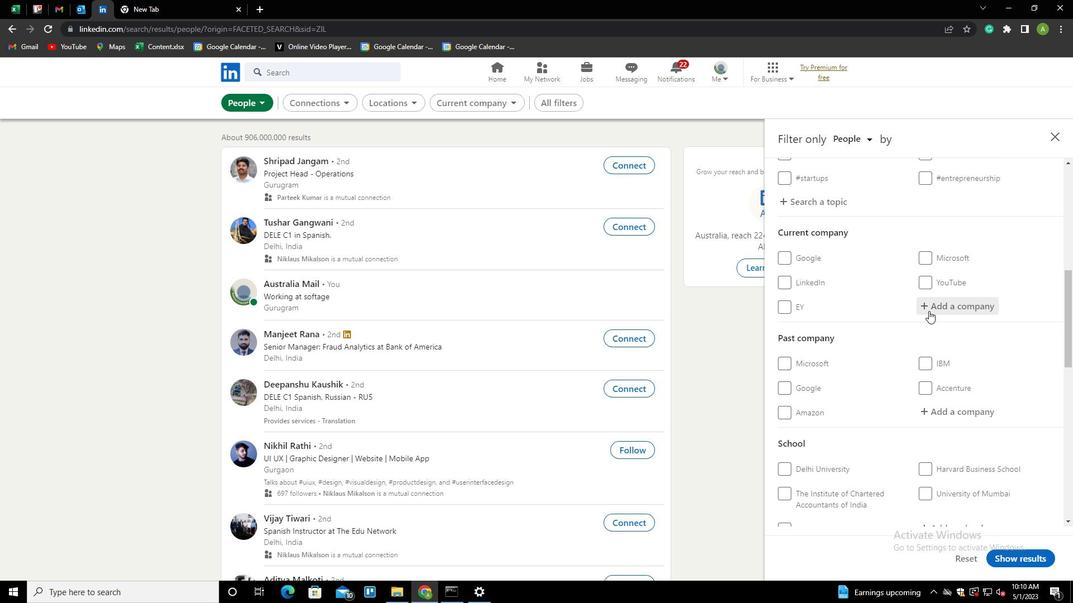 
Action: Key pressed A
Screenshot: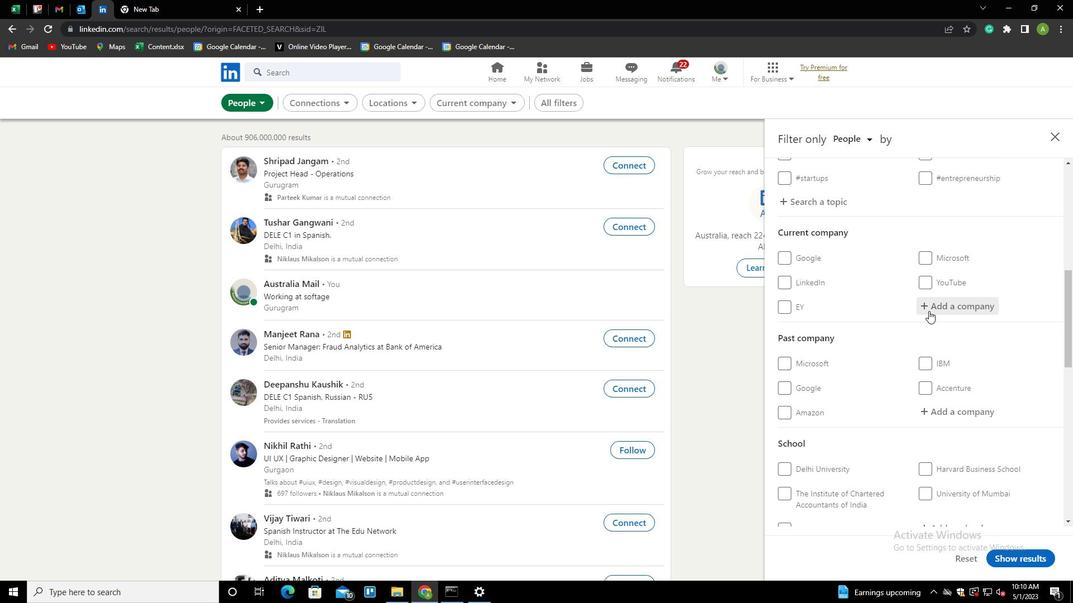 
Action: Mouse moved to (930, 308)
Screenshot: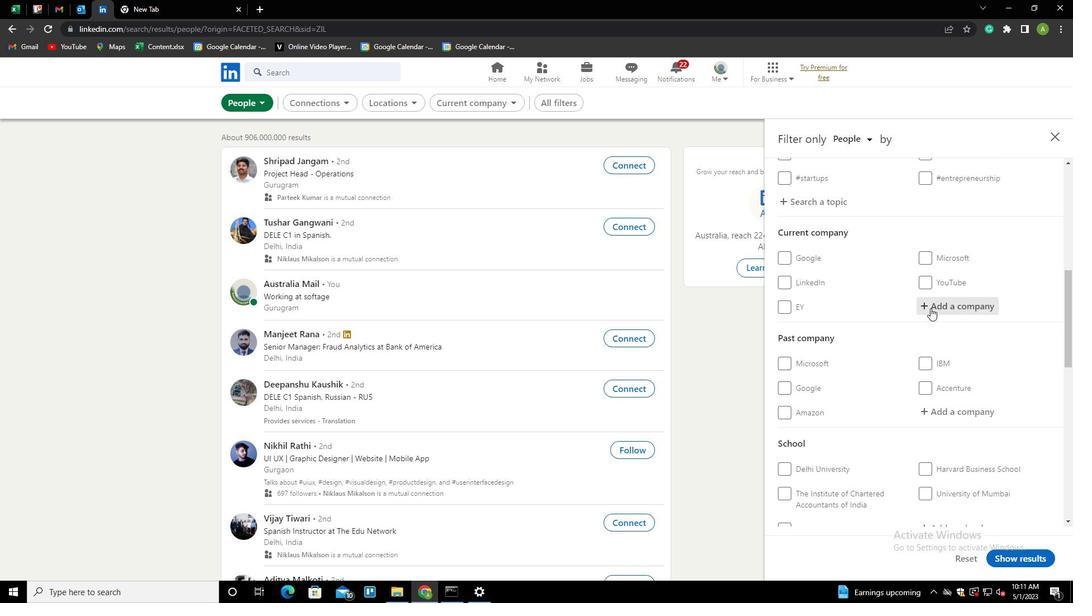 
Action: Mouse pressed left at (930, 308)
Screenshot: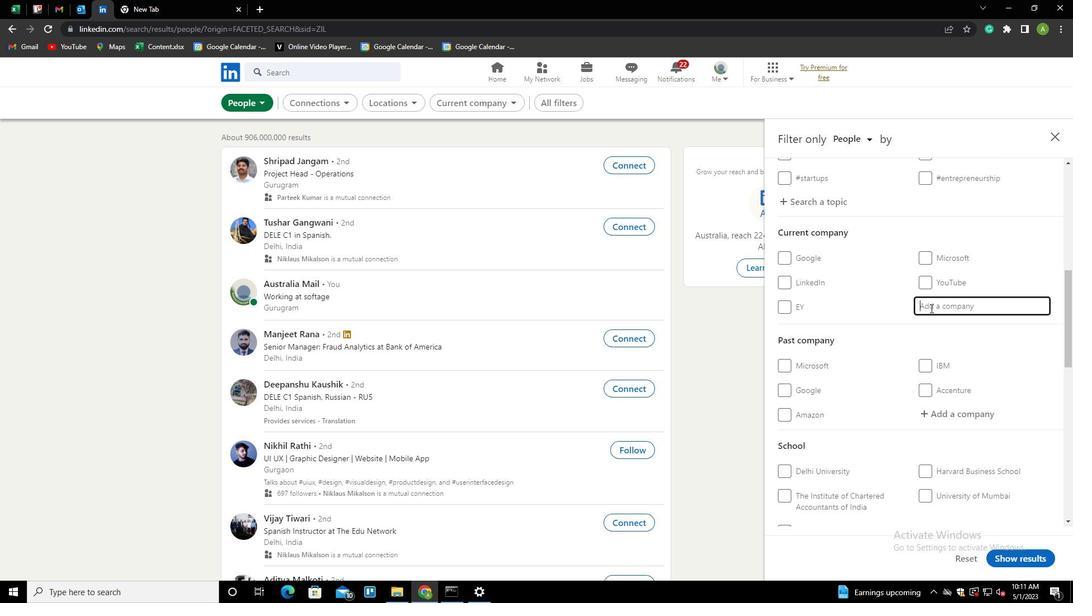 
Action: Key pressed A<Key.shift>K<Key.shift><Key.shift><Key.shift><Key.shift>QA<Key.down><Key.enter>
Screenshot: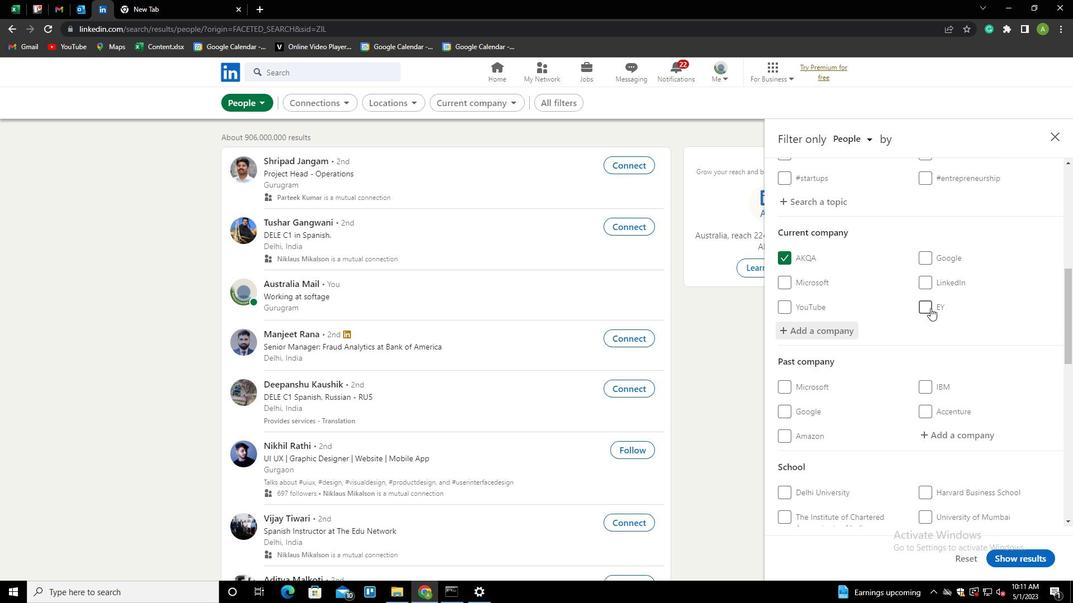 
Action: Mouse scrolled (930, 308) with delta (0, 0)
Screenshot: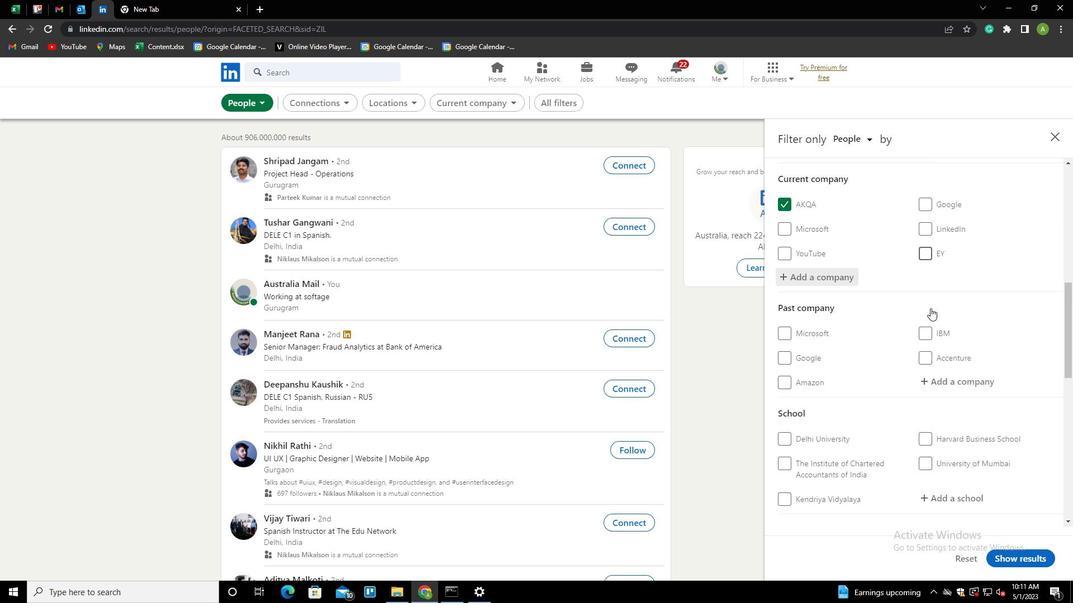 
Action: Mouse scrolled (930, 308) with delta (0, 0)
Screenshot: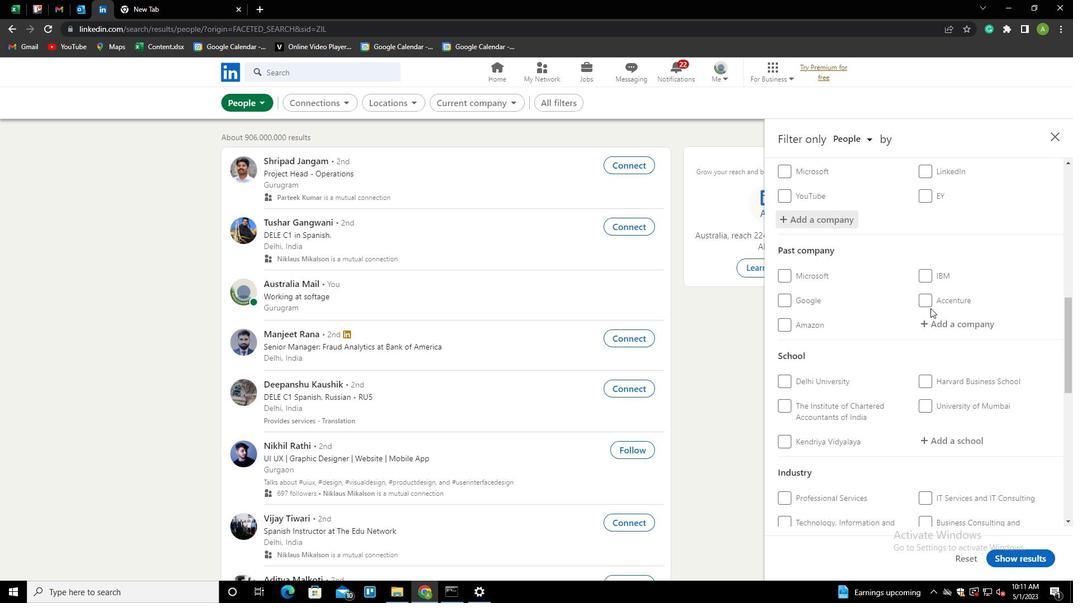 
Action: Mouse scrolled (930, 308) with delta (0, 0)
Screenshot: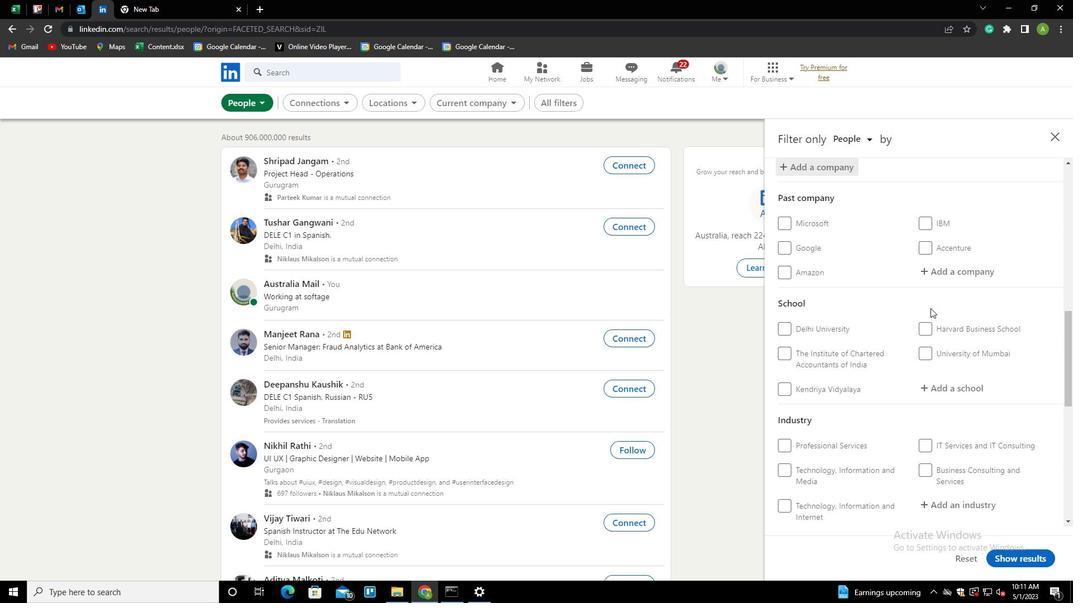 
Action: Mouse scrolled (930, 308) with delta (0, 0)
Screenshot: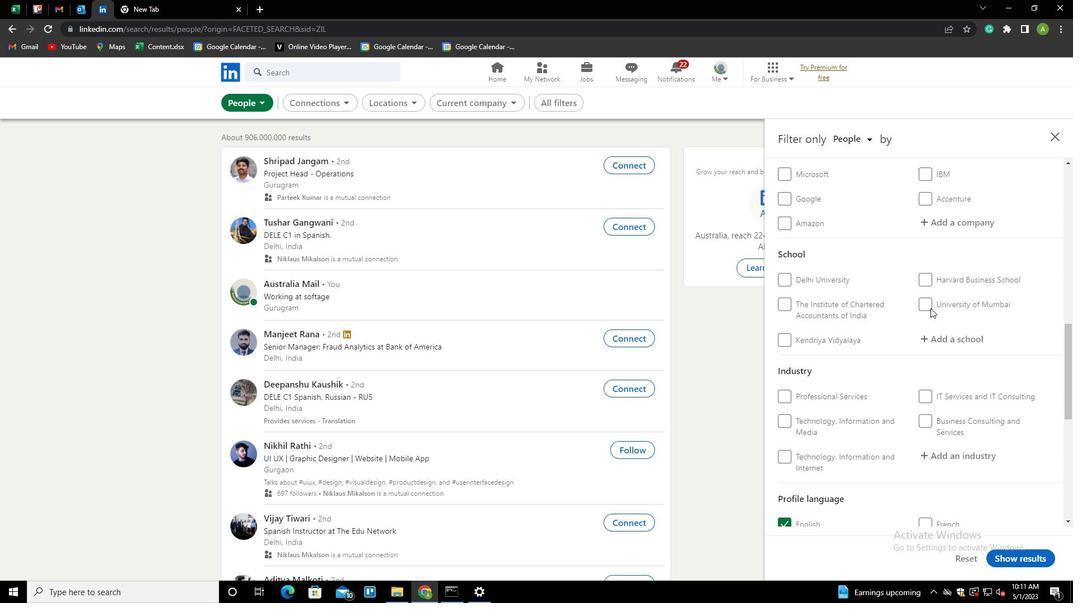 
Action: Mouse moved to (933, 327)
Screenshot: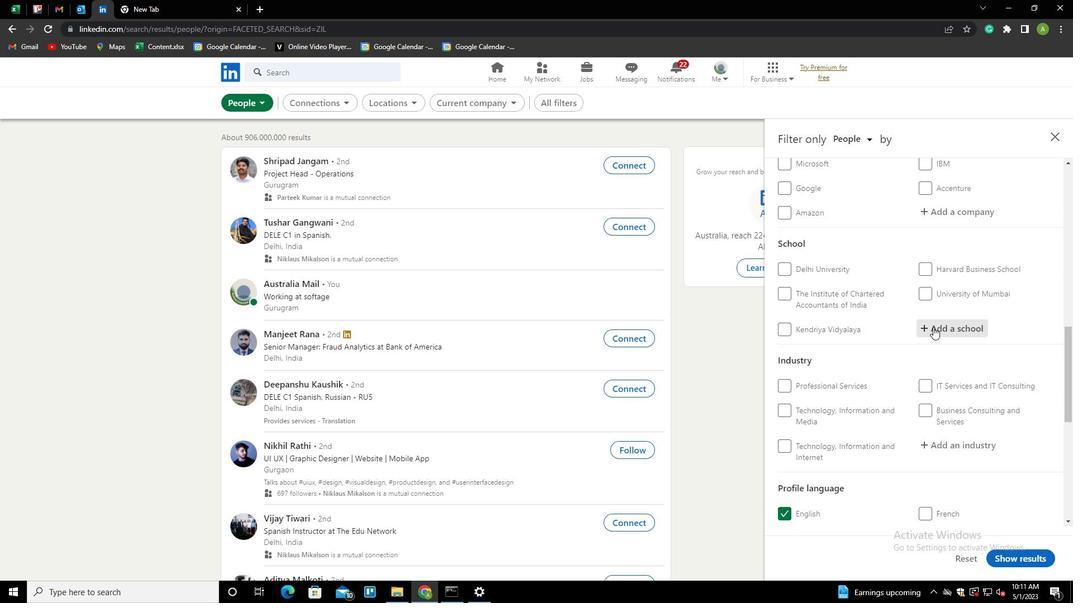 
Action: Mouse pressed left at (933, 327)
Screenshot: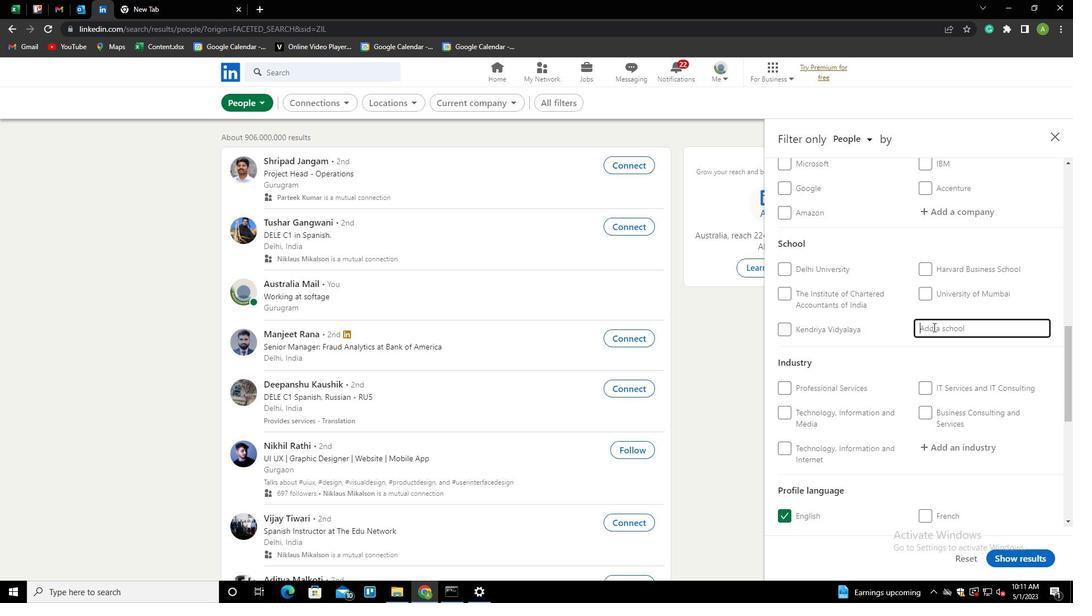 
Action: Key pressed <Key.shift>THE<Key.space><Key.shift>BI<Key.backspace>ISG<Key.backspace>HOPE<Key.backspace><Key.down><Key.enter>
Screenshot: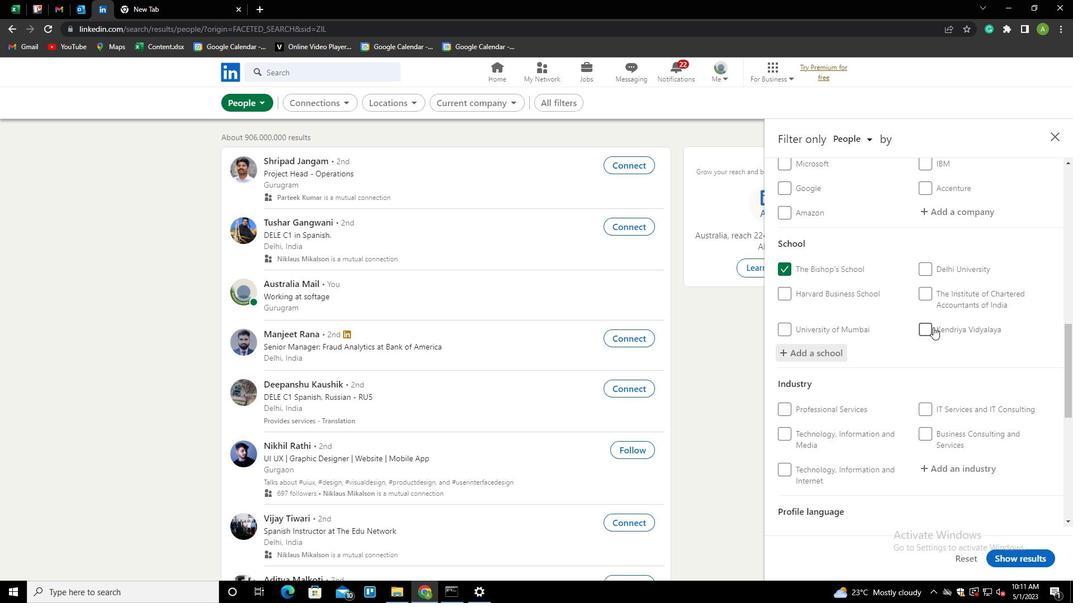 
Action: Mouse scrolled (933, 327) with delta (0, 0)
Screenshot: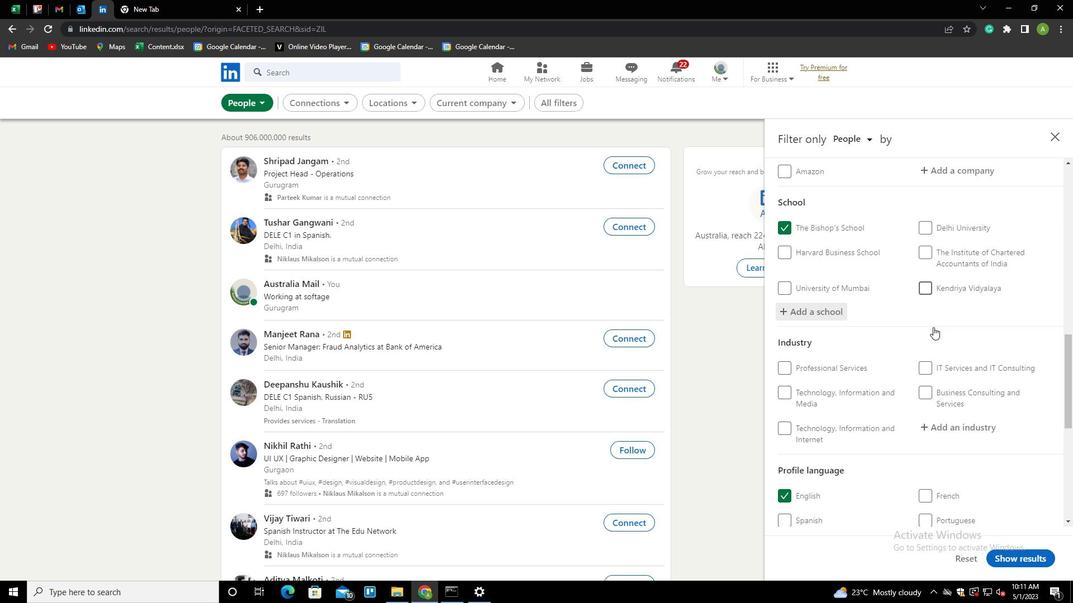 
Action: Mouse scrolled (933, 327) with delta (0, 0)
Screenshot: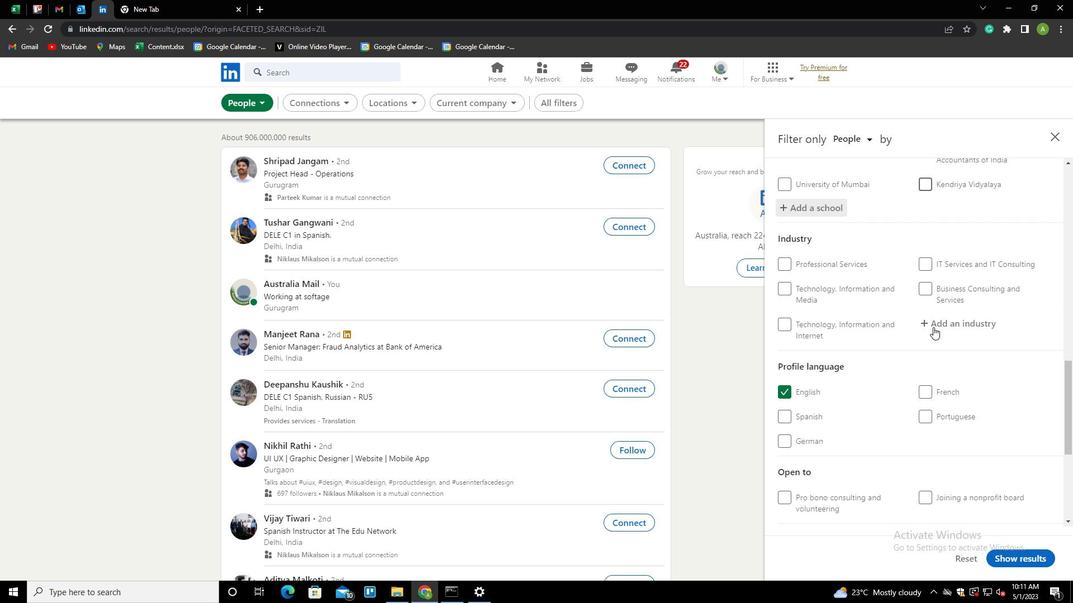 
Action: Mouse scrolled (933, 327) with delta (0, 0)
Screenshot: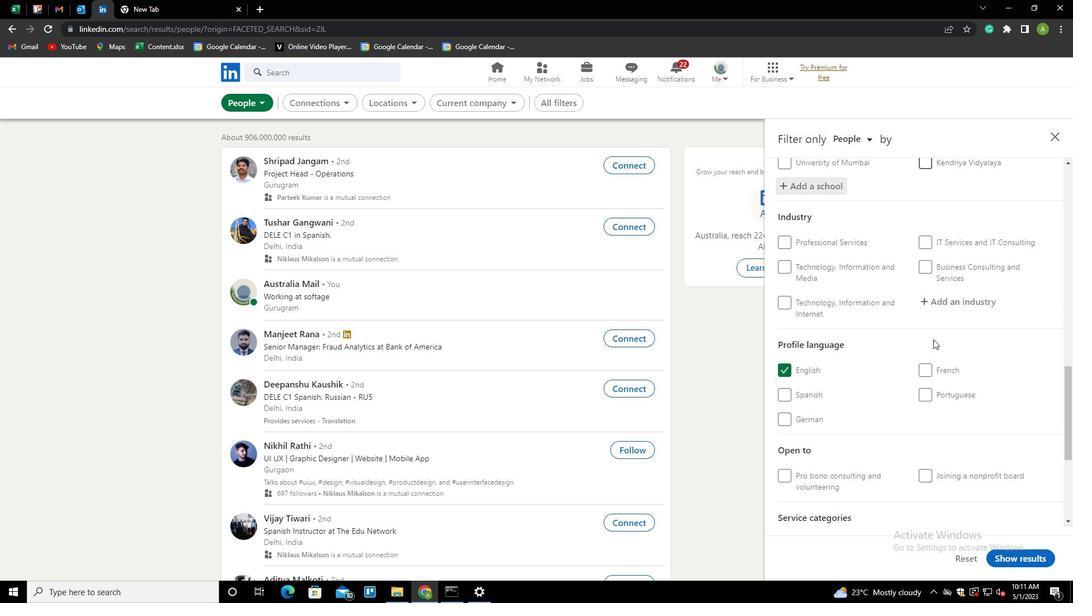 
Action: Mouse moved to (944, 296)
Screenshot: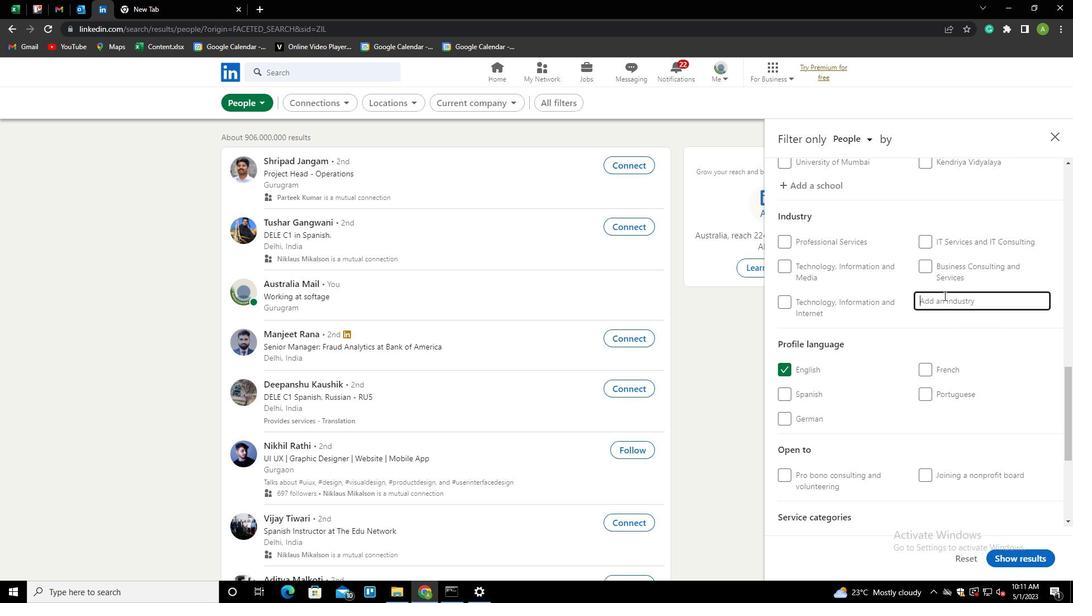 
Action: Mouse pressed left at (944, 296)
Screenshot: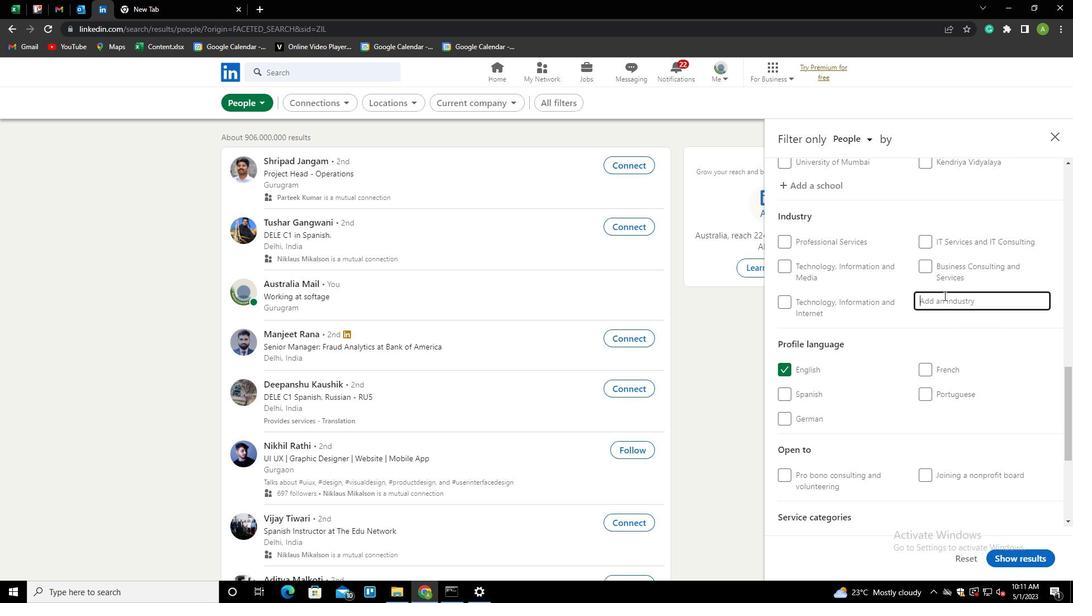 
Action: Mouse moved to (944, 296)
Screenshot: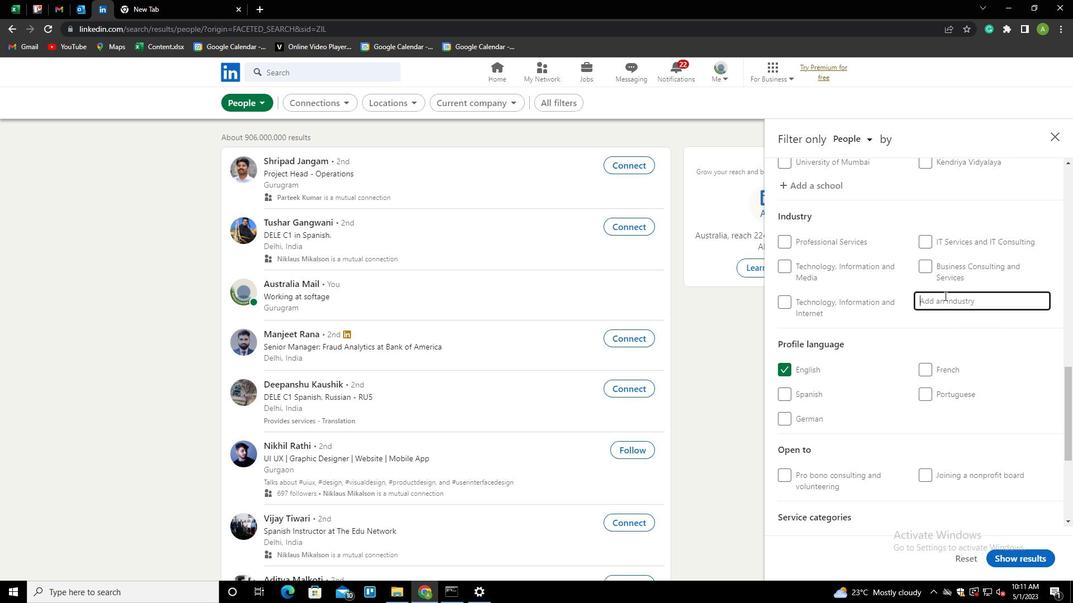 
Action: Mouse pressed left at (944, 296)
Screenshot: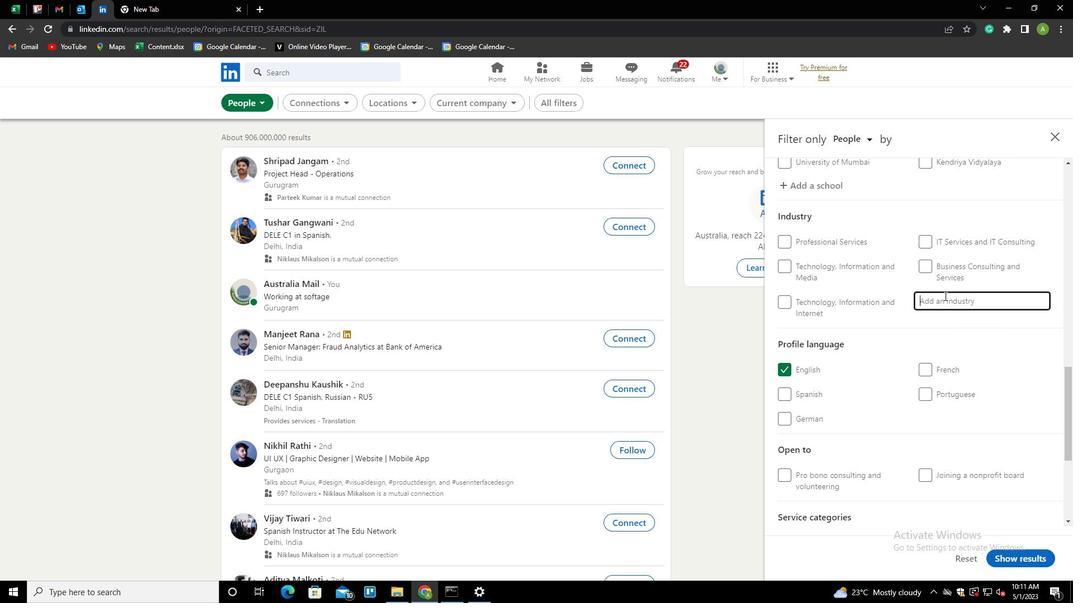 
Action: Key pressed <Key.shift>GT<Key.backspace>RAPTH<Key.backspace><Key.backspace>HI<Key.down><Key.enter>
Screenshot: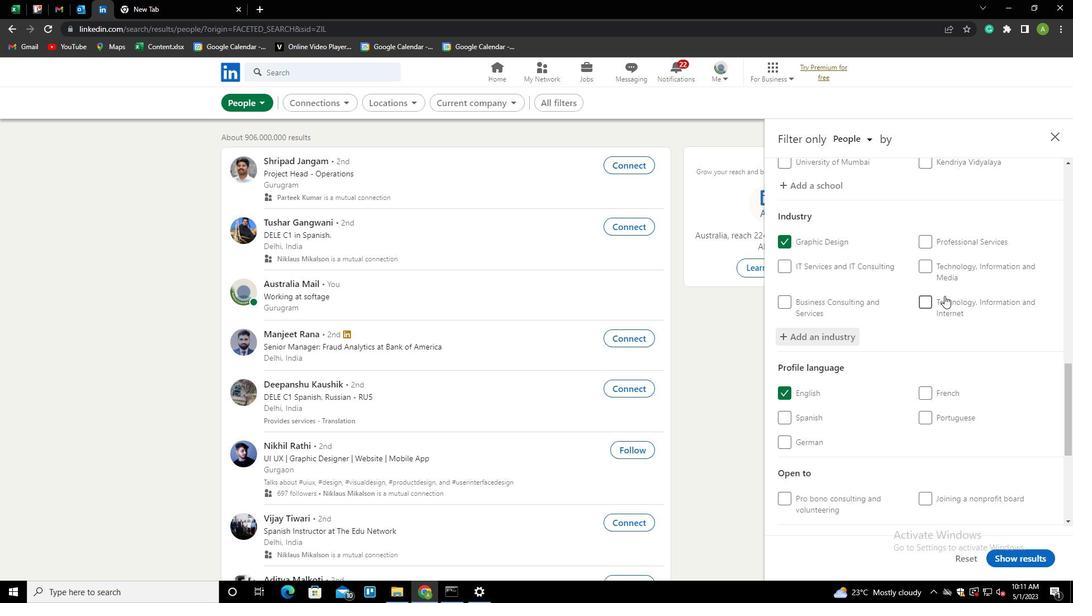 
Action: Mouse scrolled (944, 295) with delta (0, 0)
Screenshot: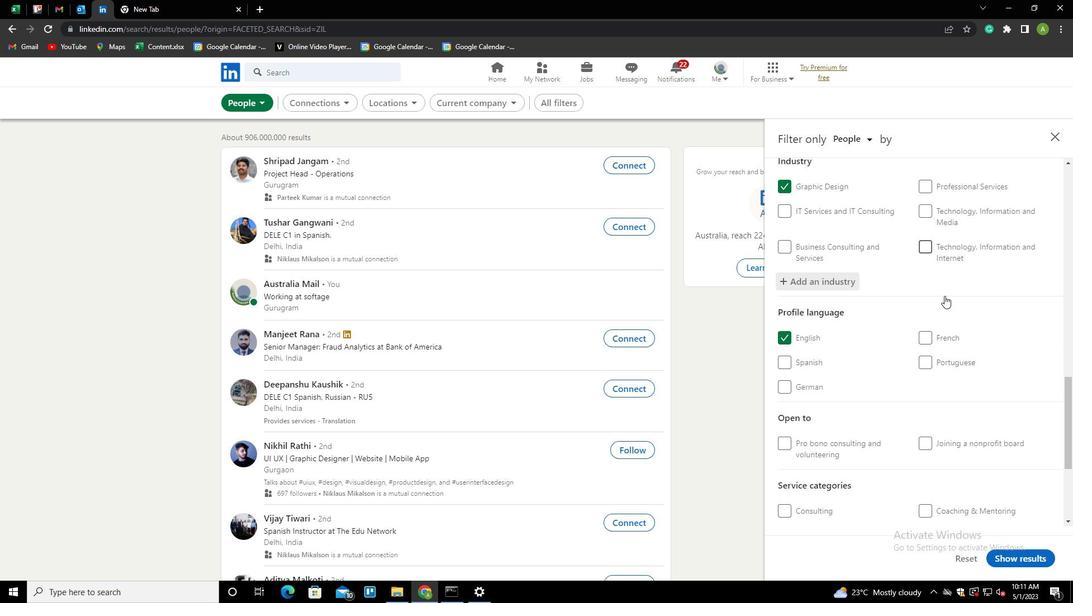 
Action: Mouse scrolled (944, 295) with delta (0, 0)
Screenshot: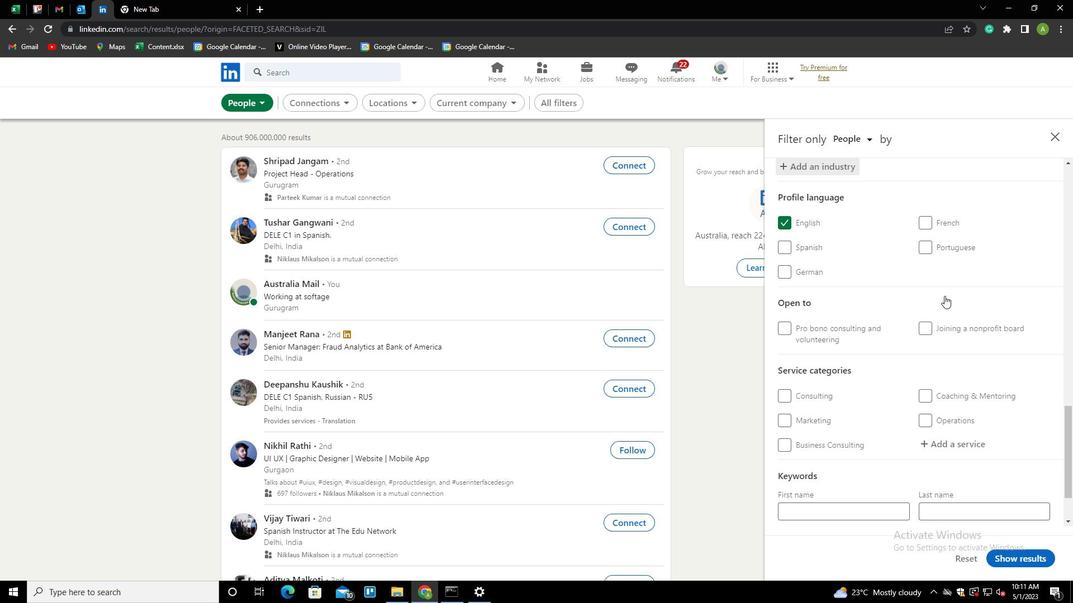 
Action: Mouse scrolled (944, 295) with delta (0, 0)
Screenshot: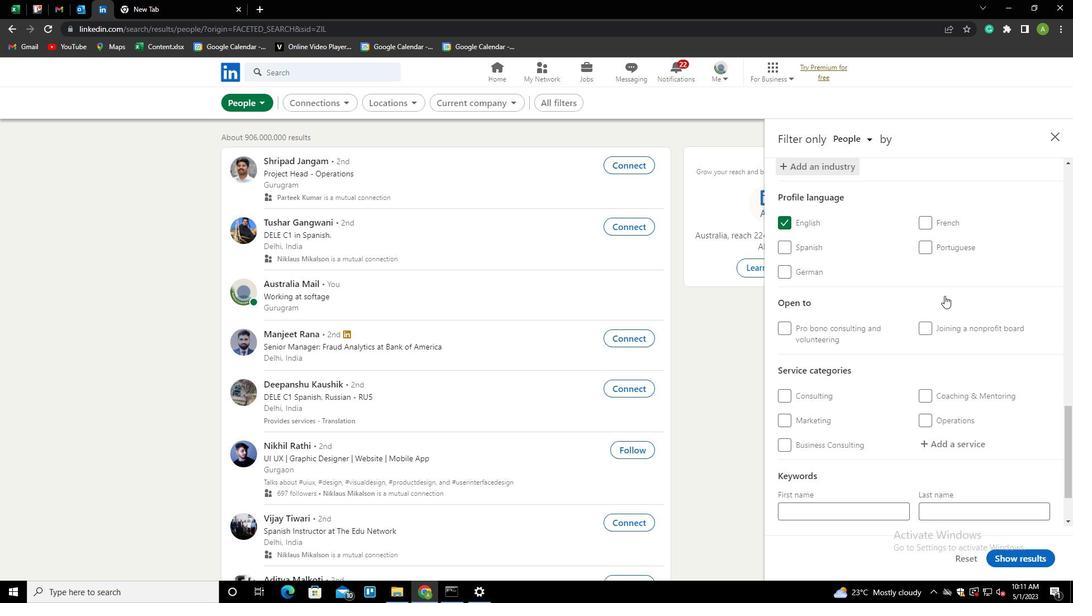 
Action: Mouse scrolled (944, 295) with delta (0, 0)
Screenshot: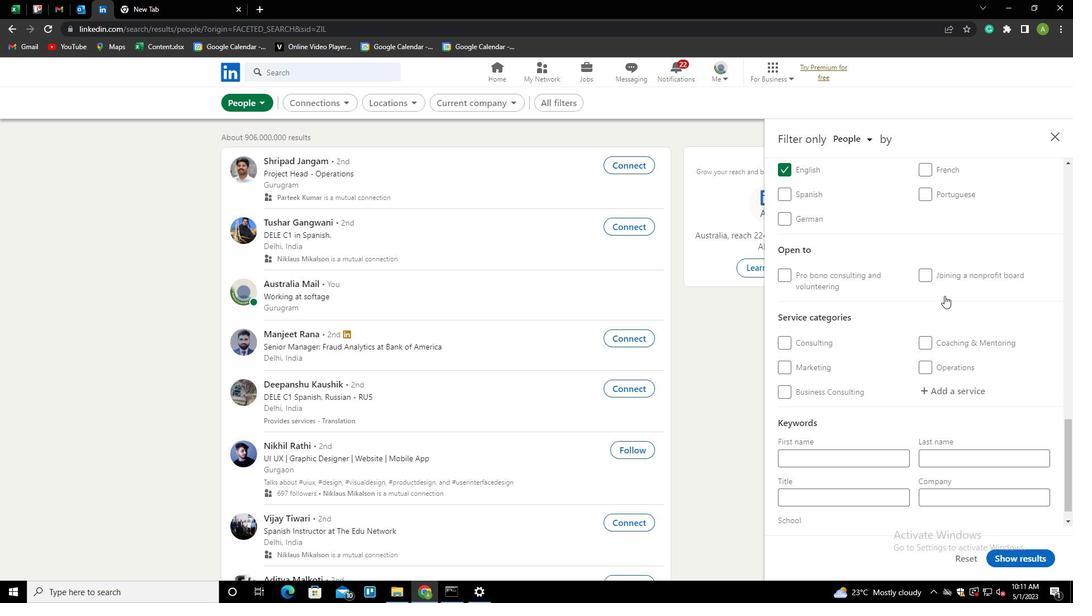 
Action: Mouse scrolled (944, 295) with delta (0, 0)
Screenshot: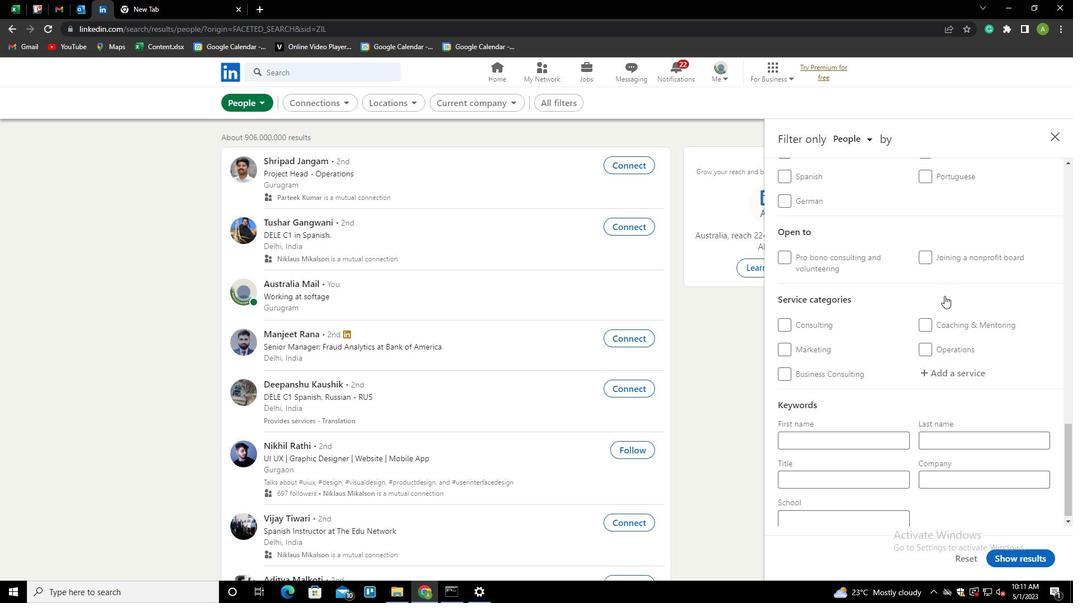 
Action: Mouse moved to (948, 372)
Screenshot: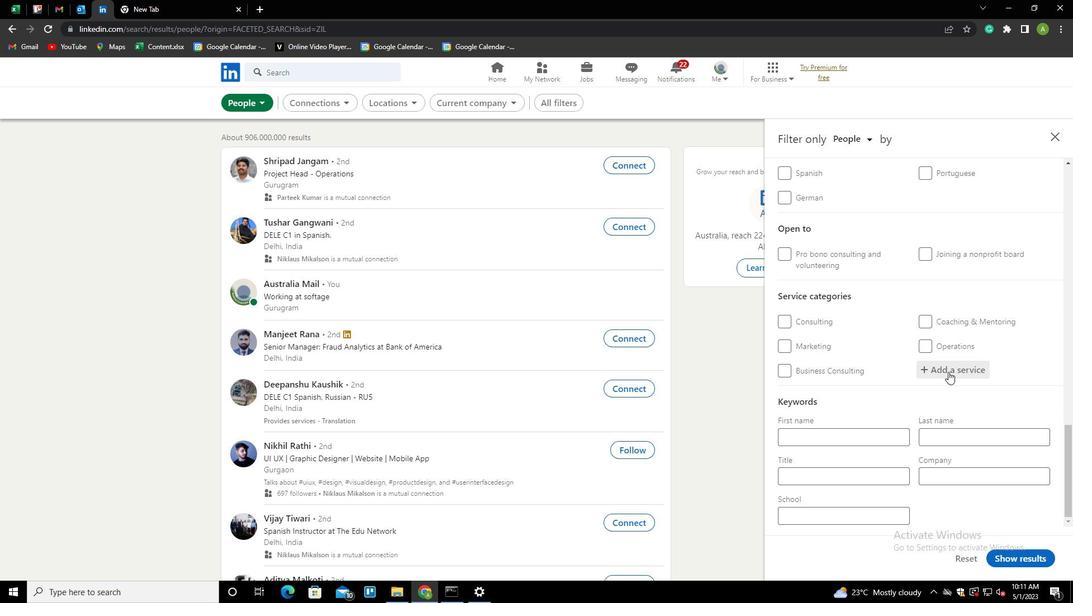
Action: Mouse pressed left at (948, 372)
Screenshot: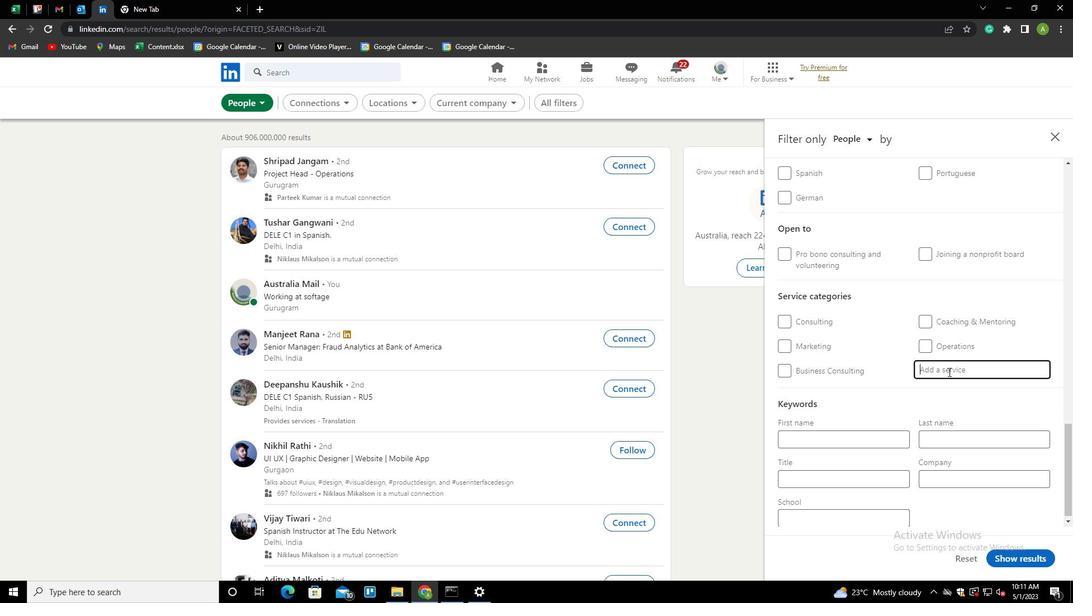 
Action: Key pressed <Key.shift>LEAD<Key.space><Key.shift><Key.shift><Key.down><Key.enter>
Screenshot: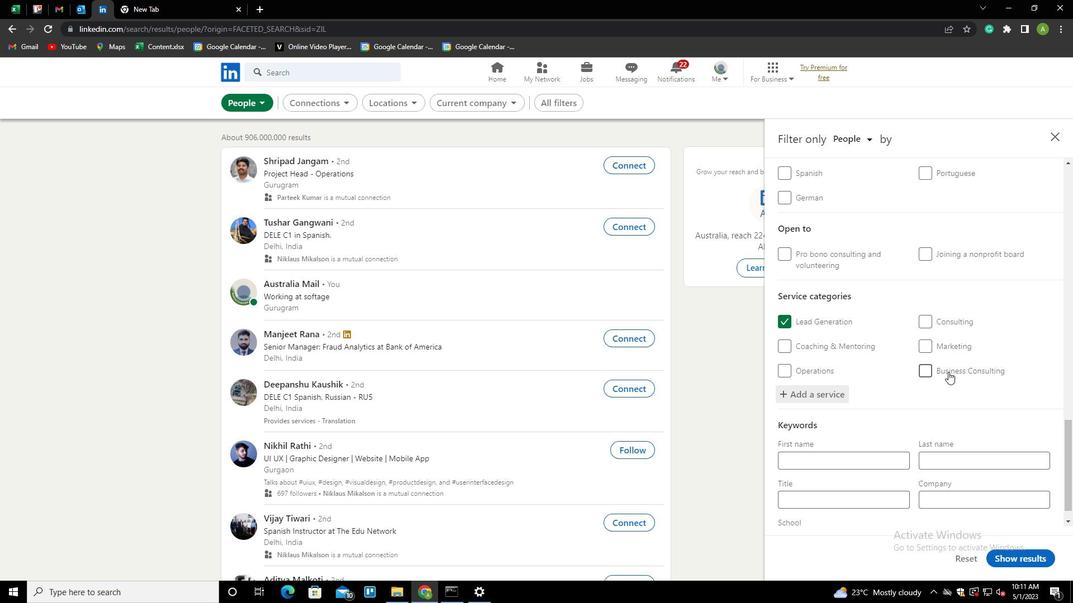 
Action: Mouse scrolled (948, 371) with delta (0, 0)
Screenshot: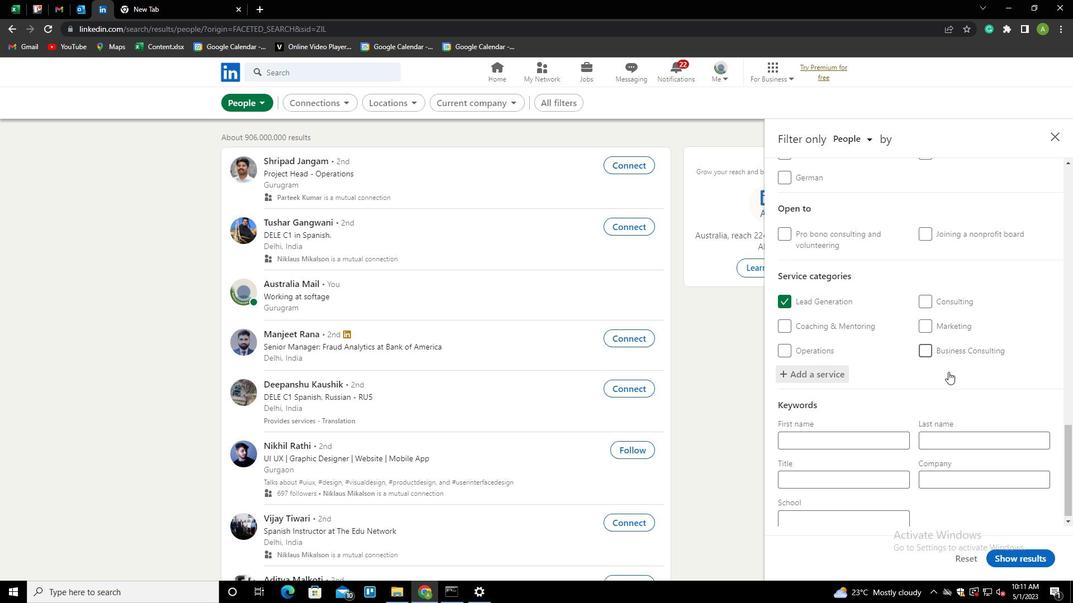 
Action: Mouse scrolled (948, 371) with delta (0, 0)
Screenshot: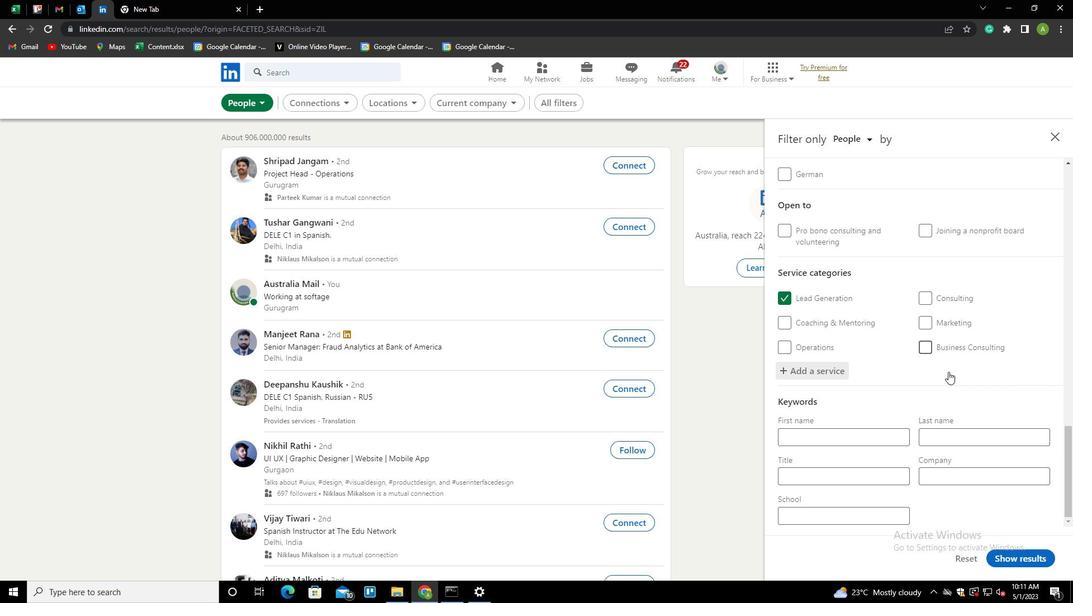
Action: Mouse scrolled (948, 371) with delta (0, 0)
Screenshot: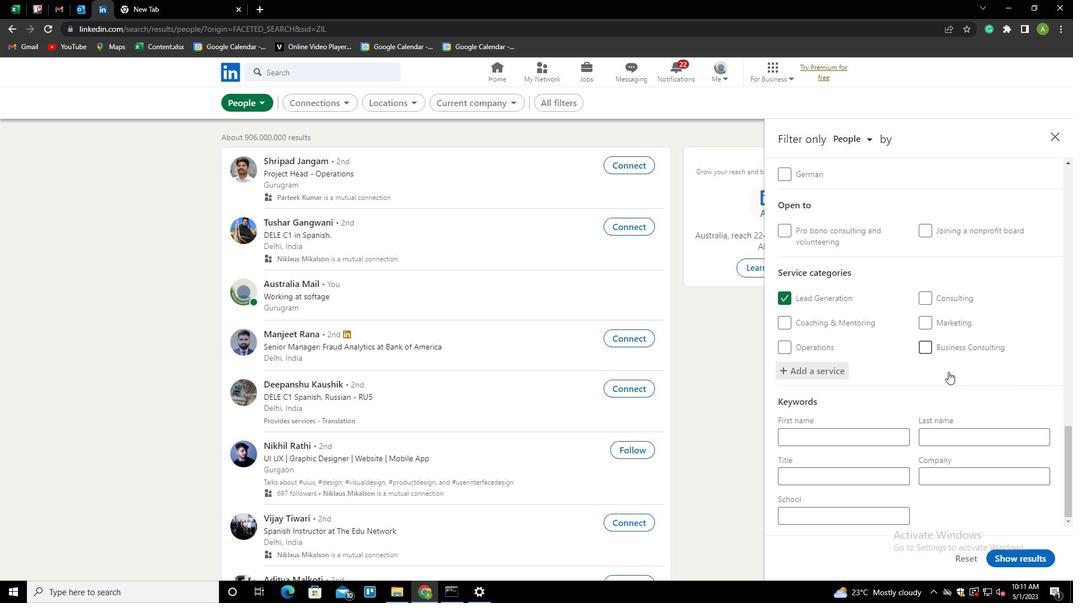 
Action: Mouse scrolled (948, 371) with delta (0, 0)
Screenshot: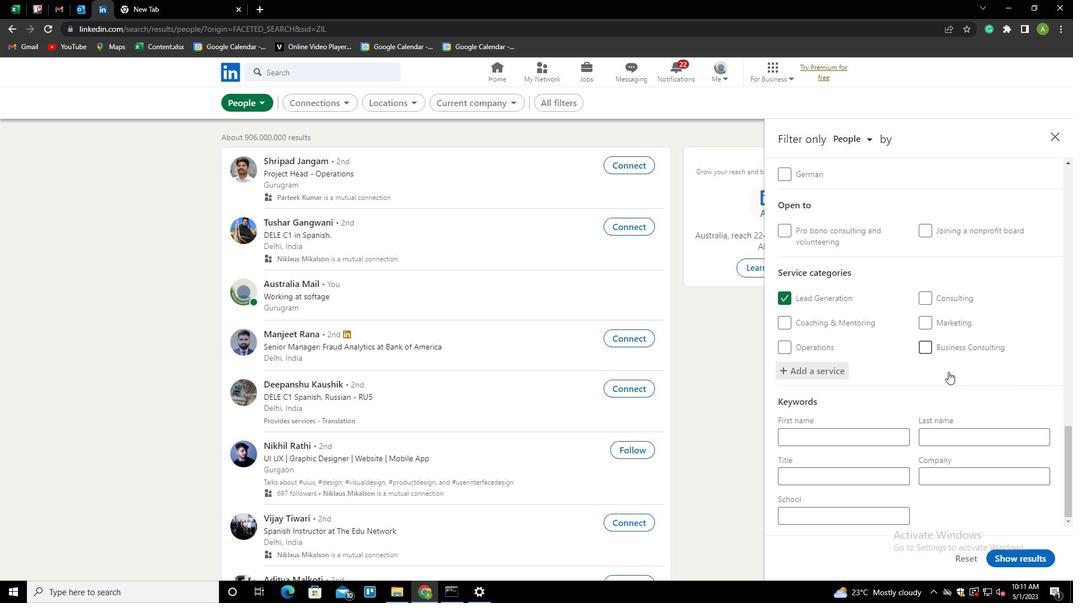 
Action: Mouse scrolled (948, 371) with delta (0, 0)
Screenshot: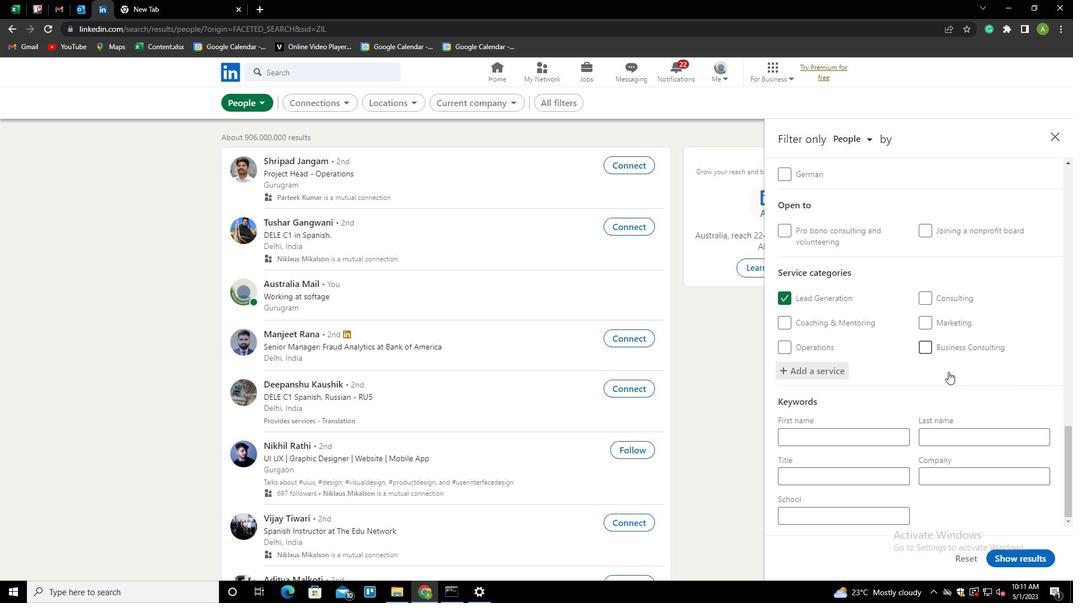 
Action: Mouse scrolled (948, 371) with delta (0, 0)
Screenshot: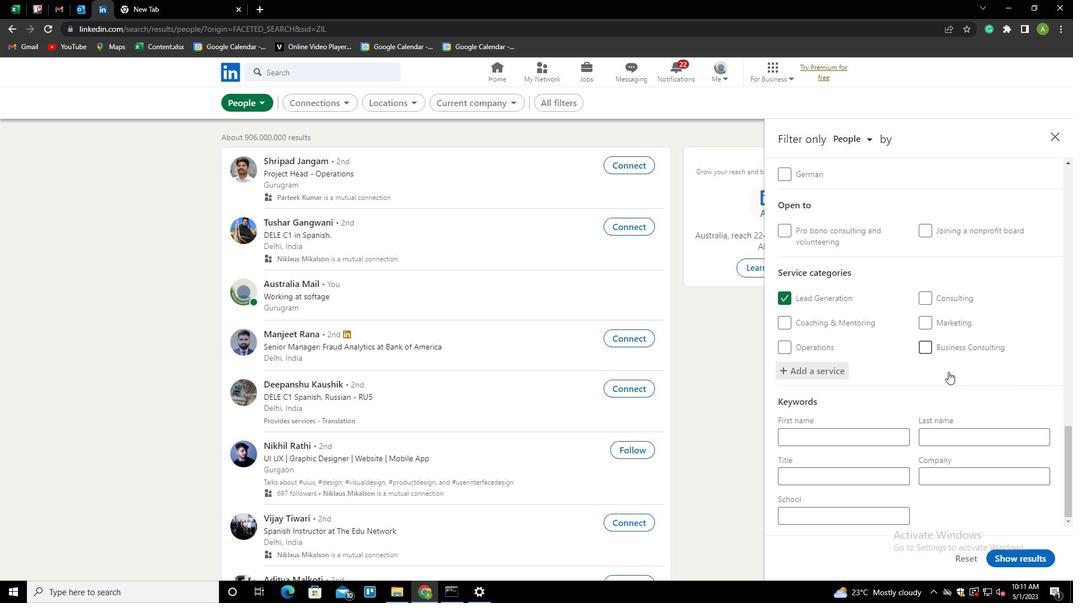 
Action: Mouse moved to (816, 432)
Screenshot: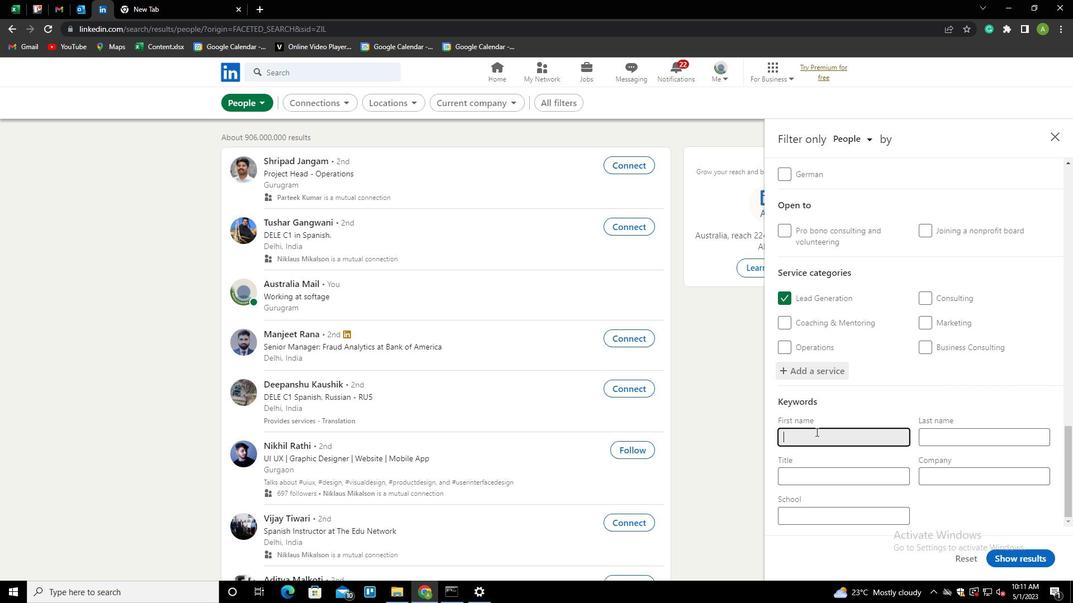 
Action: Mouse pressed left at (816, 432)
Screenshot: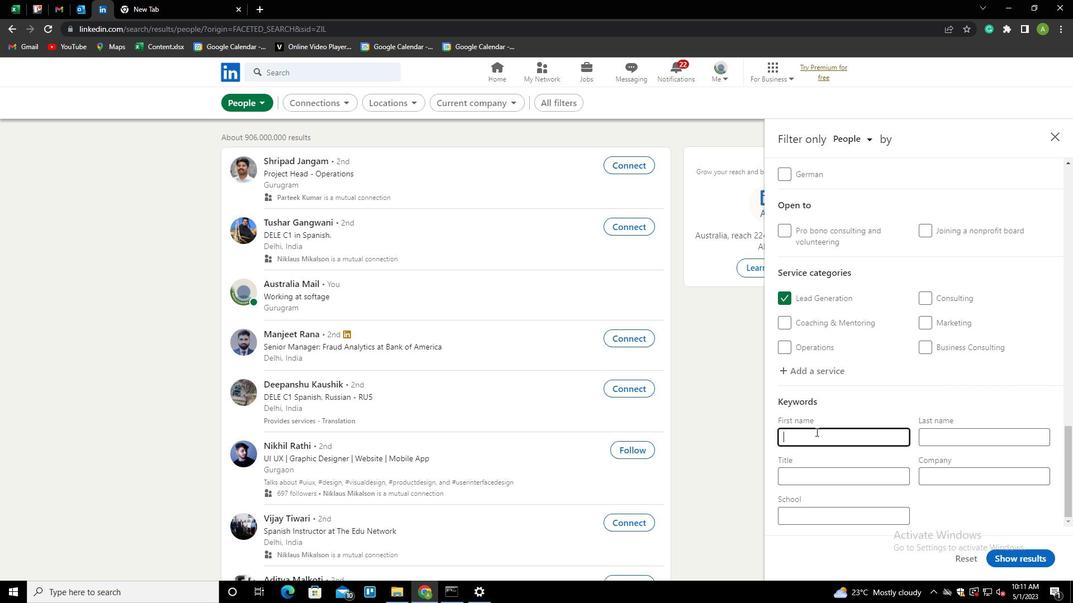 
Action: Key pressed <Key.shift>C<Key.backspace><Key.tab><Key.tab><Key.shift>CONCIEGE<Key.backspace><Key.backspace>RGE
Screenshot: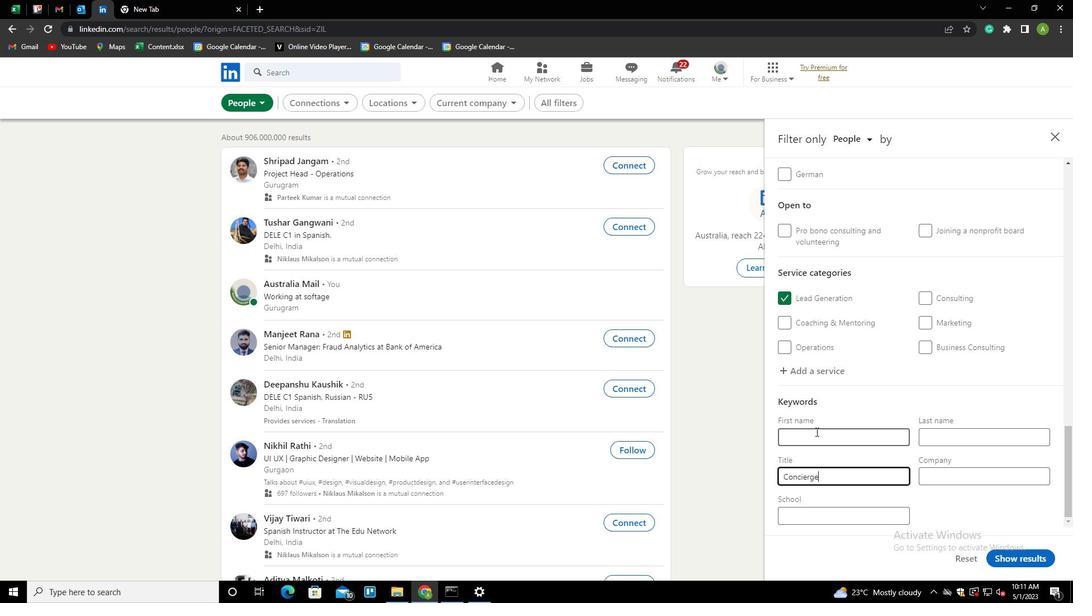 
Action: Mouse moved to (924, 499)
Screenshot: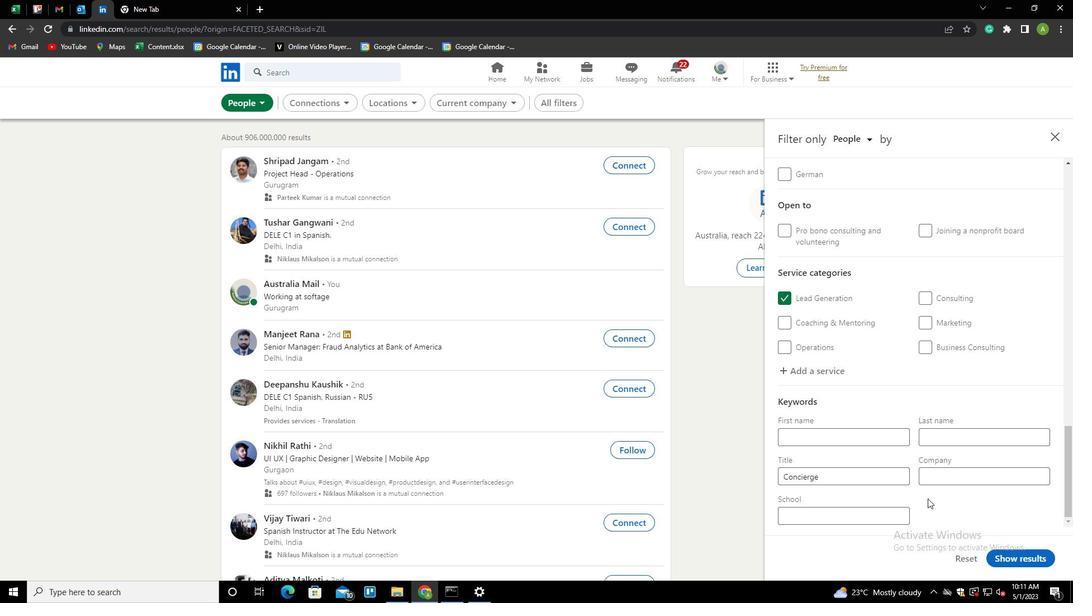 
Action: Mouse pressed left at (924, 499)
Screenshot: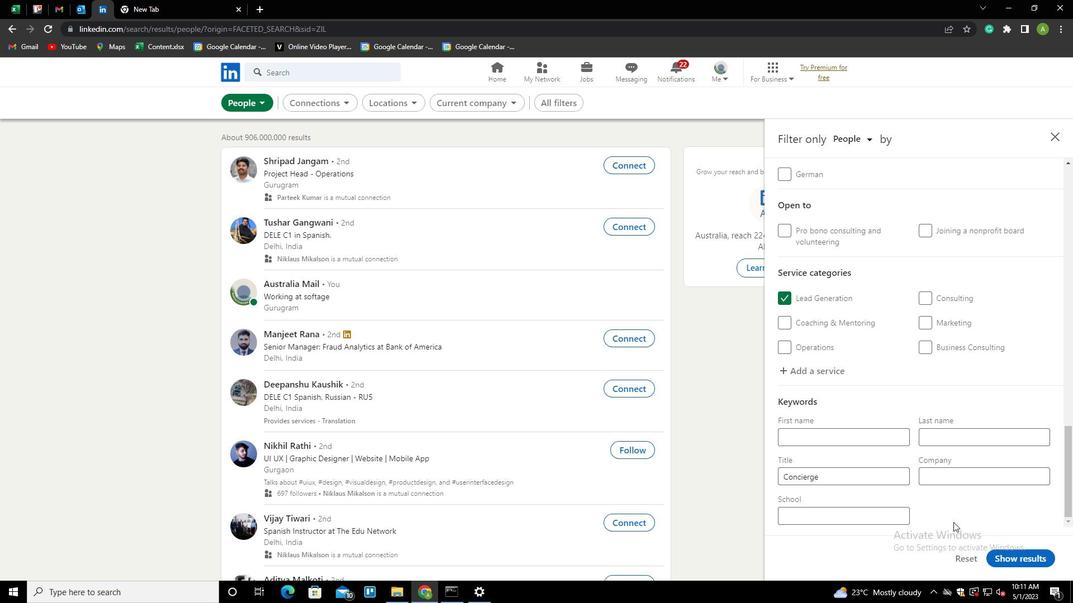 
Action: Mouse moved to (1018, 561)
Screenshot: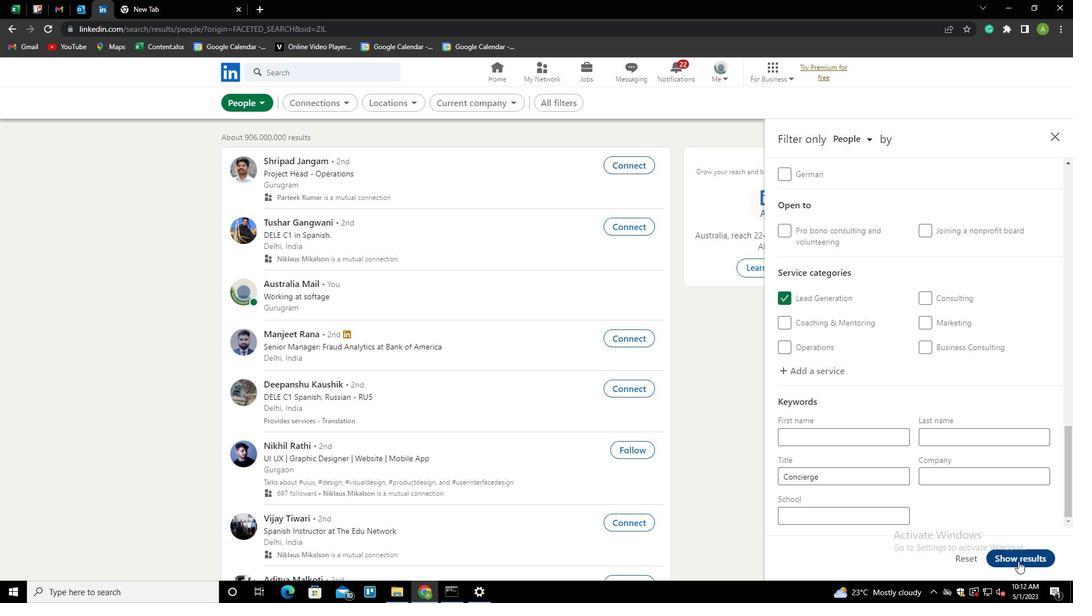 
Action: Mouse pressed left at (1018, 561)
Screenshot: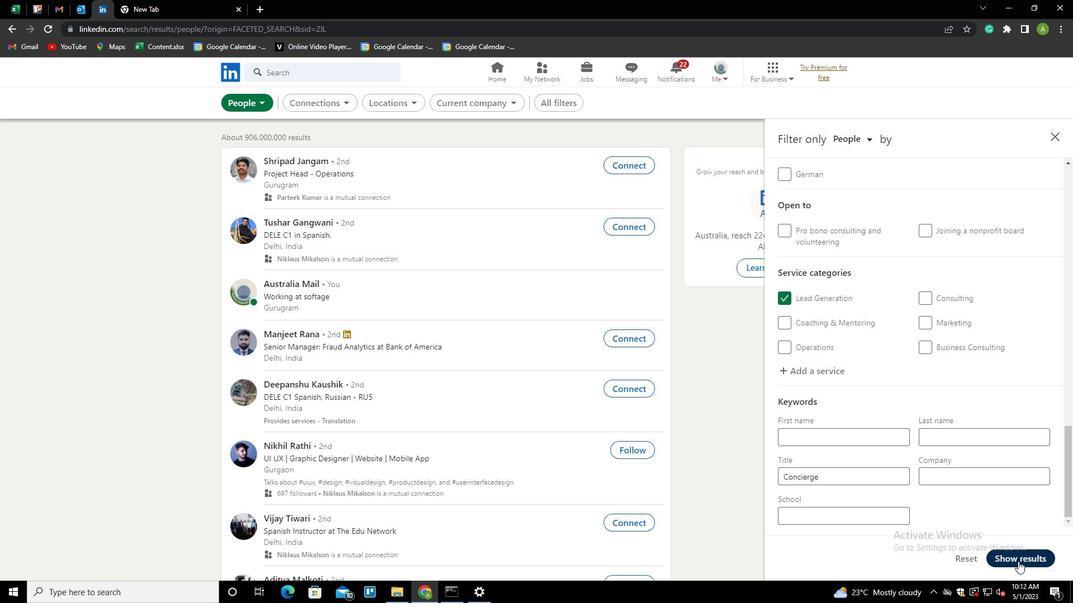 
